 Task: Create a due date automation trigger when advanced on, on the monday after a card is due add fields without custom field "Resume" set to a date less than 1 days ago at 11:00 AM.
Action: Mouse moved to (1089, 313)
Screenshot: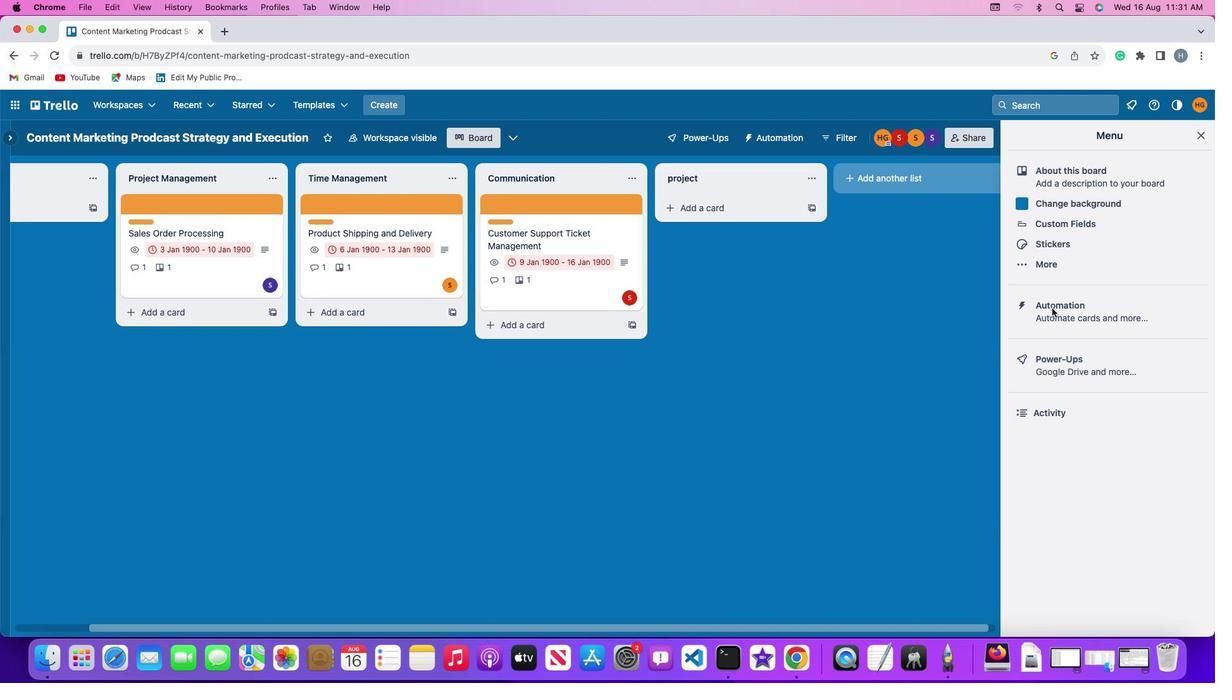 
Action: Mouse pressed left at (1089, 313)
Screenshot: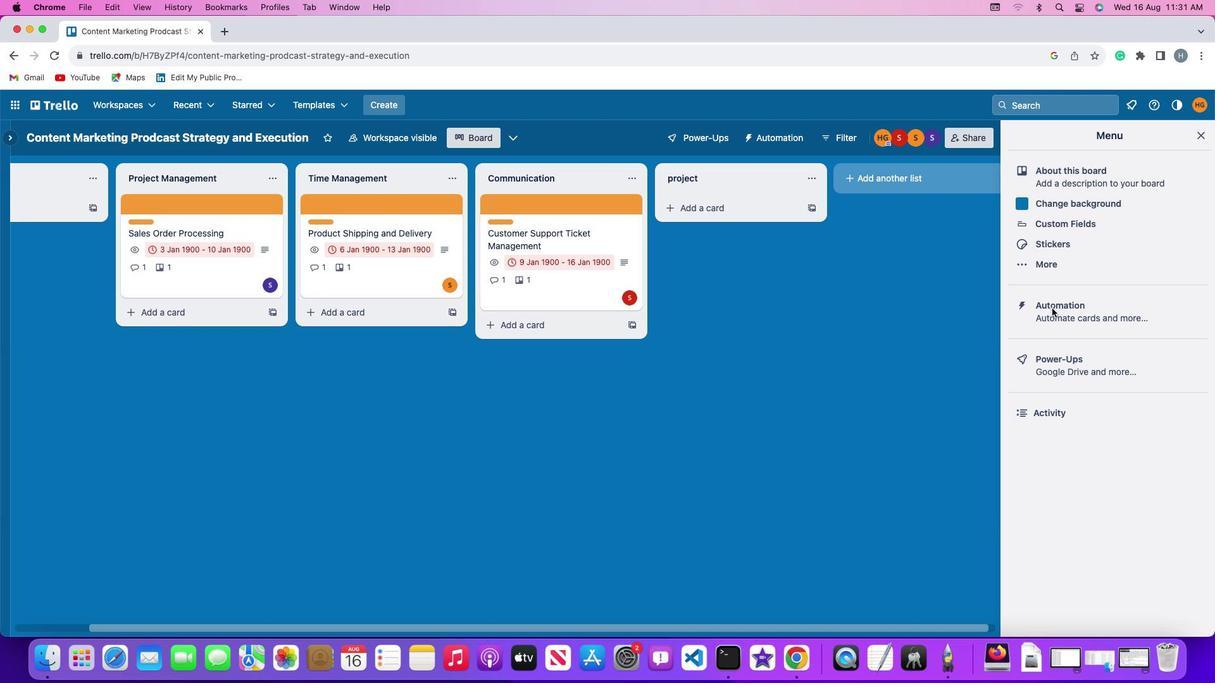 
Action: Mouse pressed left at (1089, 313)
Screenshot: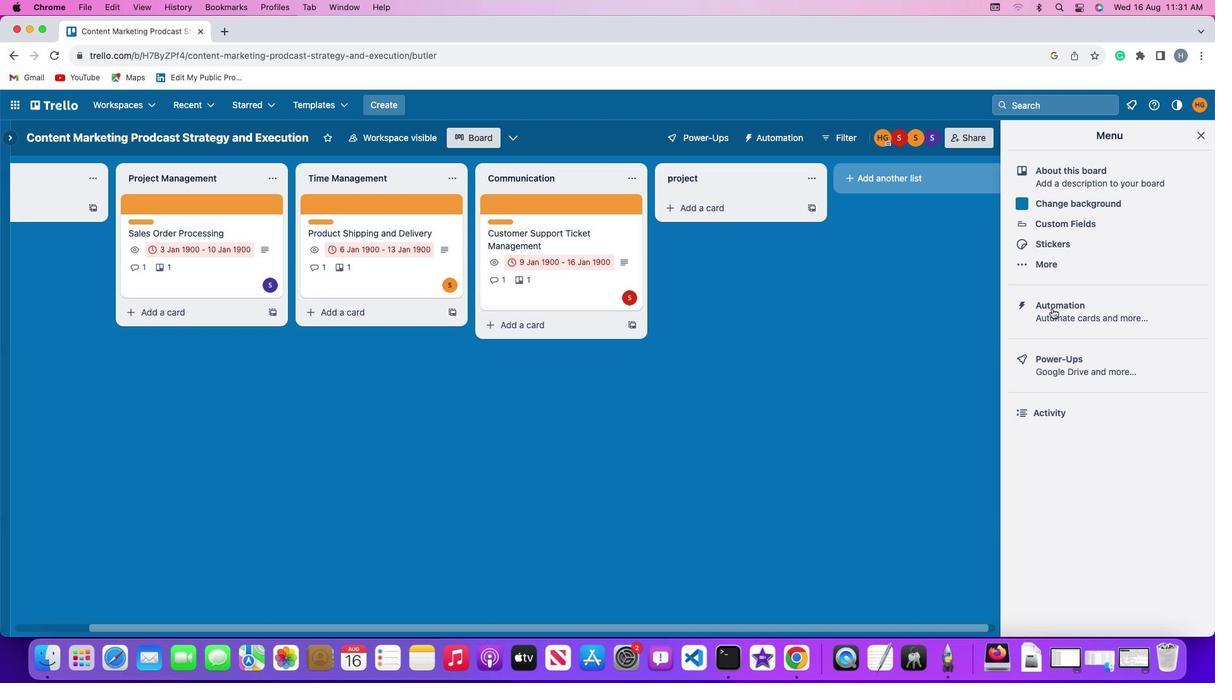 
Action: Mouse moved to (79, 307)
Screenshot: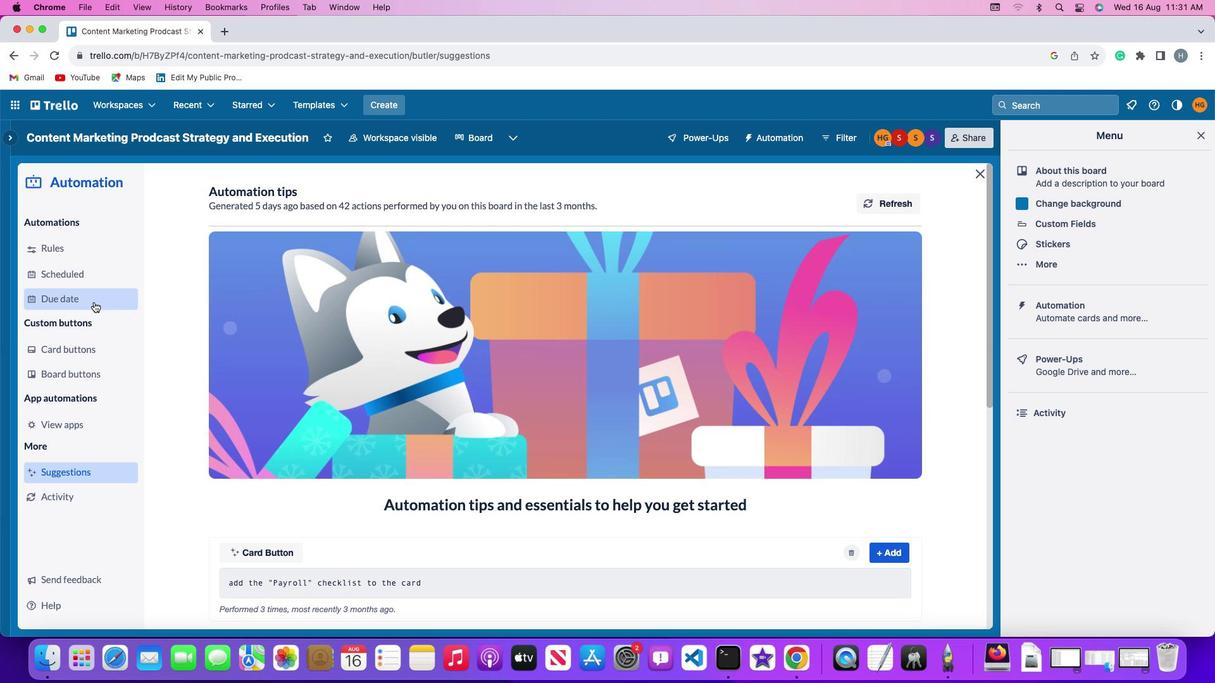 
Action: Mouse pressed left at (79, 307)
Screenshot: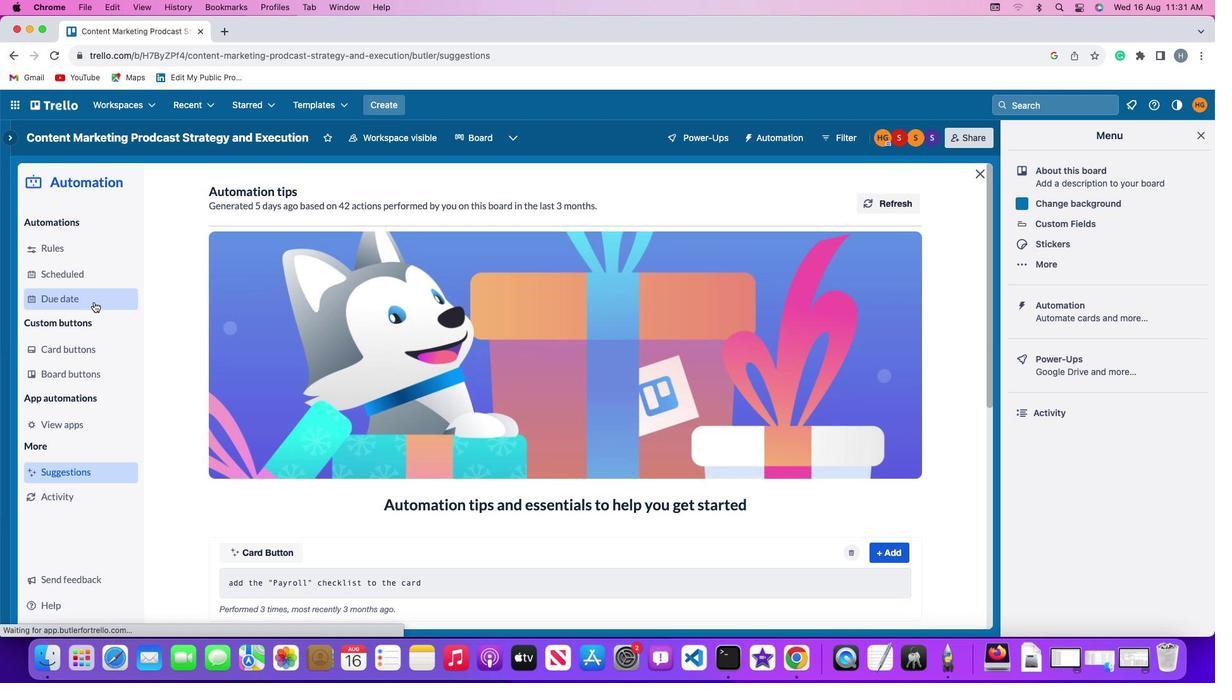 
Action: Mouse moved to (858, 210)
Screenshot: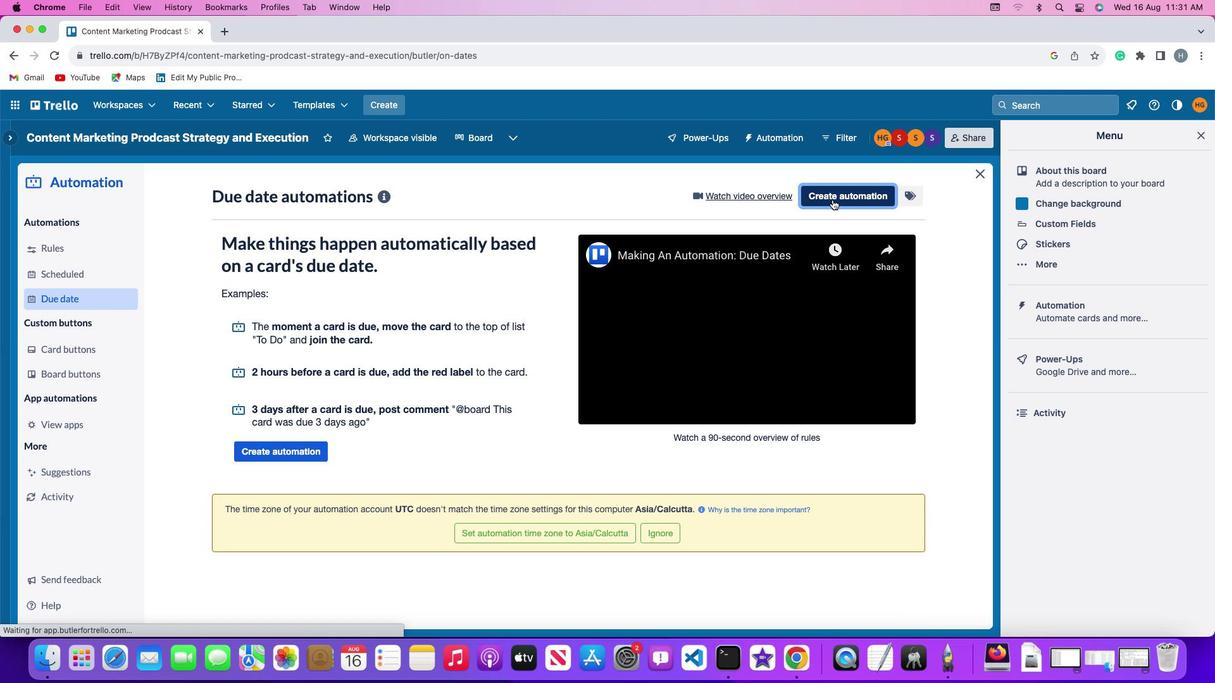 
Action: Mouse pressed left at (858, 210)
Screenshot: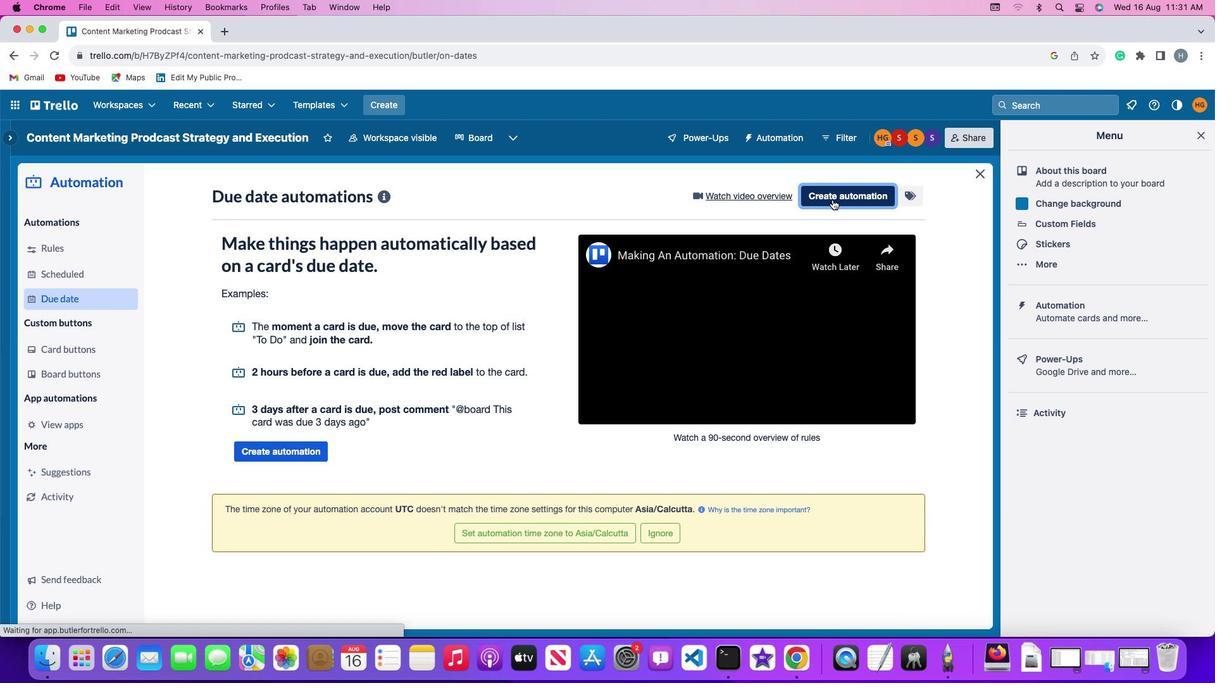 
Action: Mouse moved to (238, 317)
Screenshot: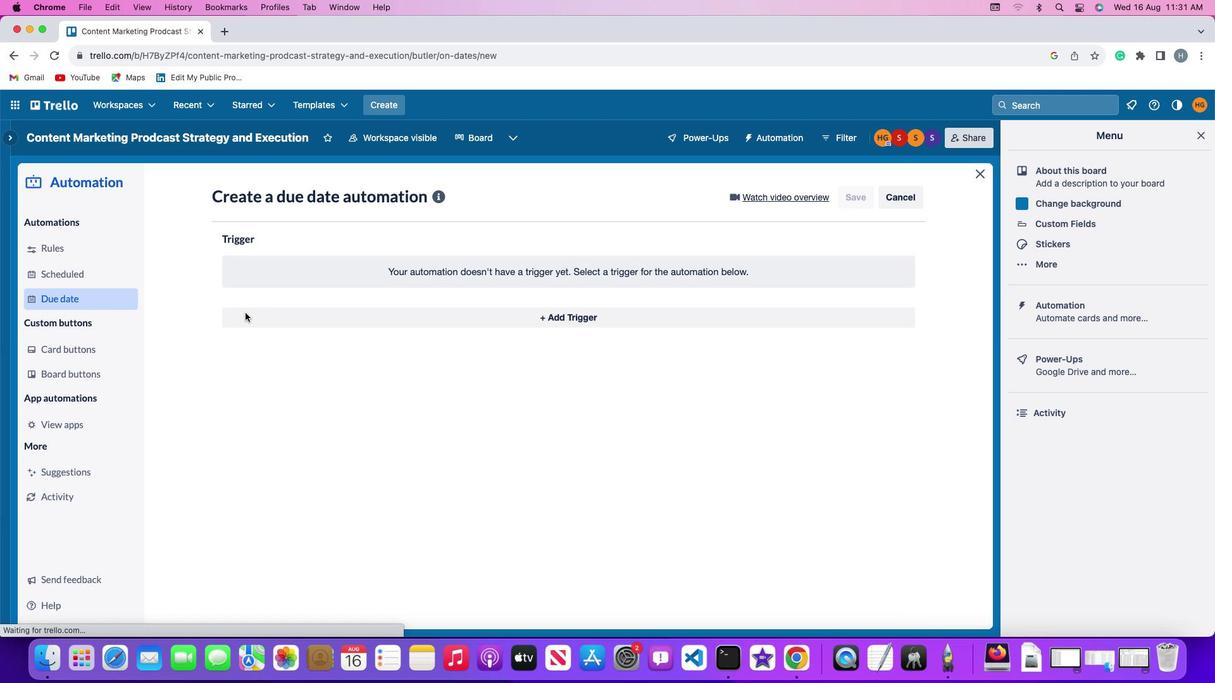 
Action: Mouse pressed left at (238, 317)
Screenshot: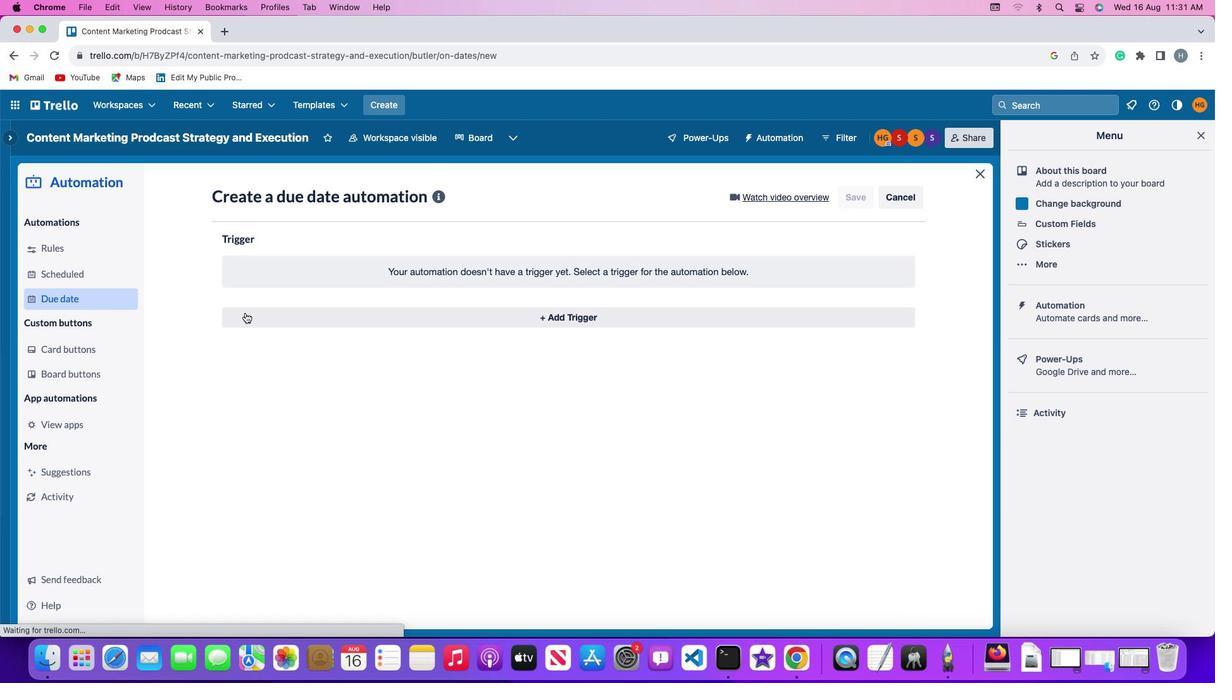 
Action: Mouse moved to (265, 542)
Screenshot: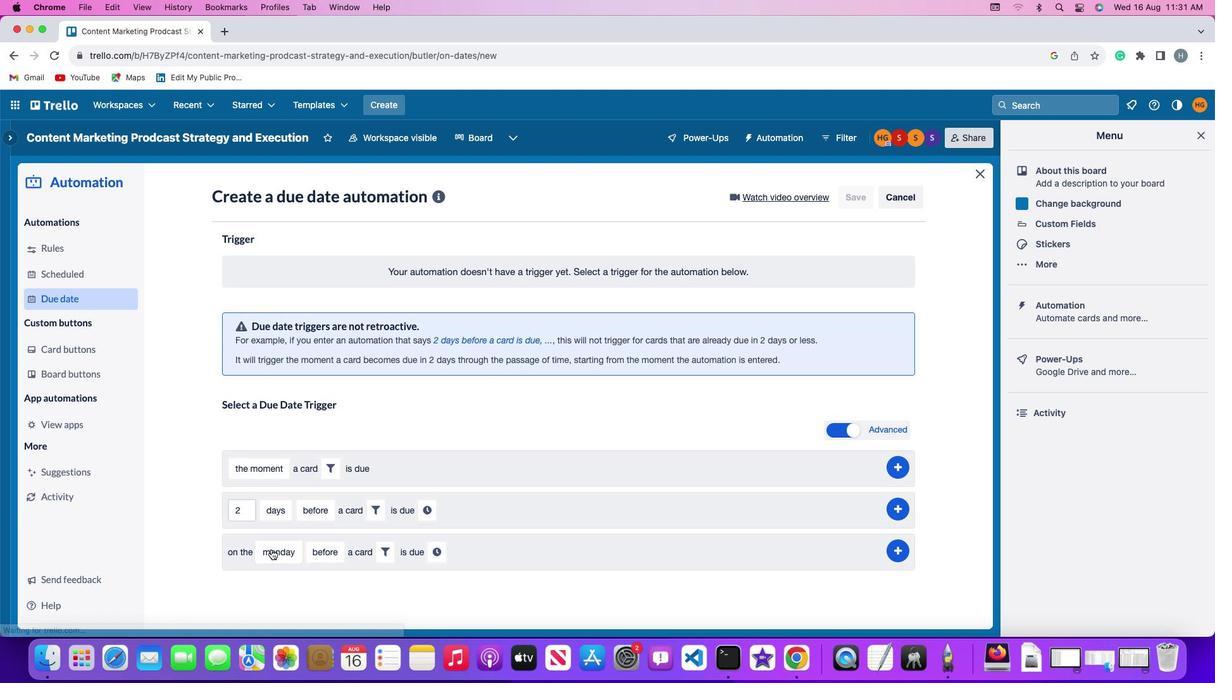 
Action: Mouse pressed left at (265, 542)
Screenshot: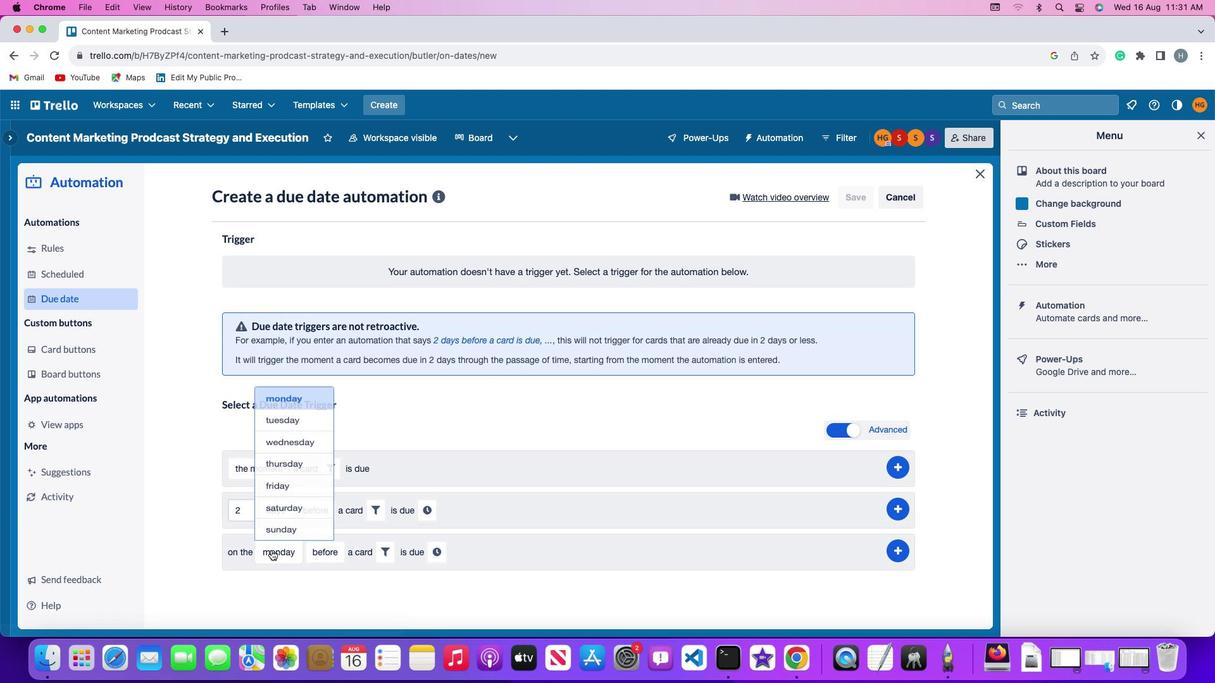
Action: Mouse moved to (287, 379)
Screenshot: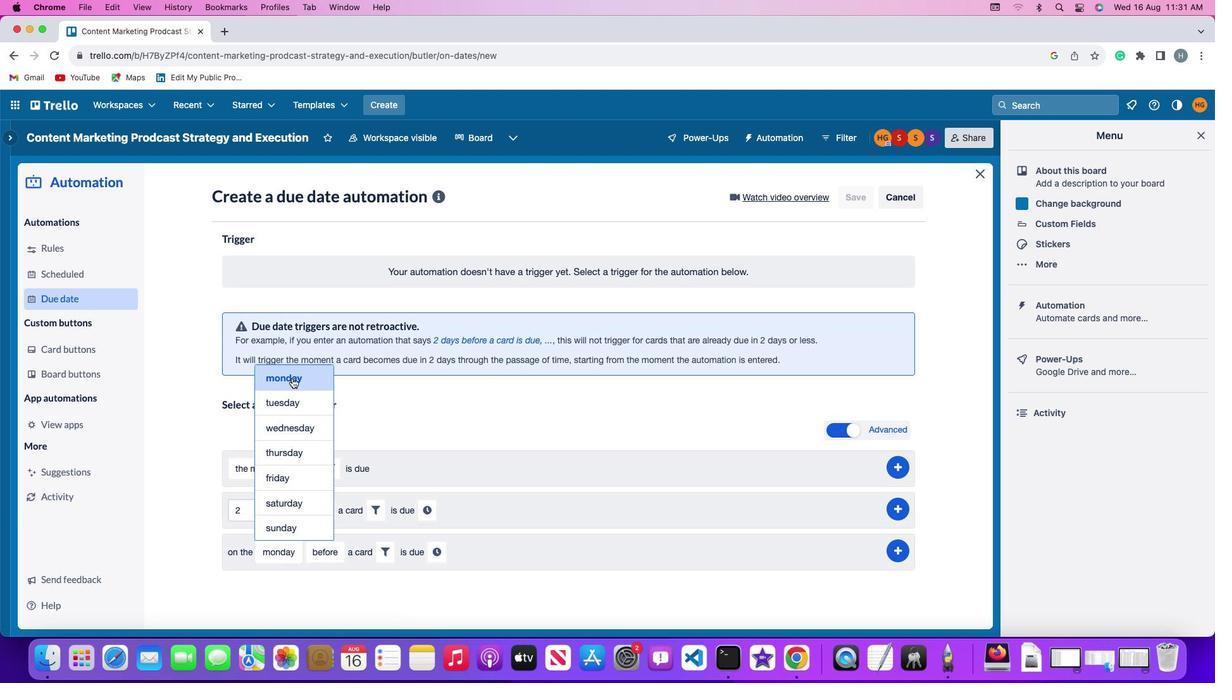 
Action: Mouse pressed left at (287, 379)
Screenshot: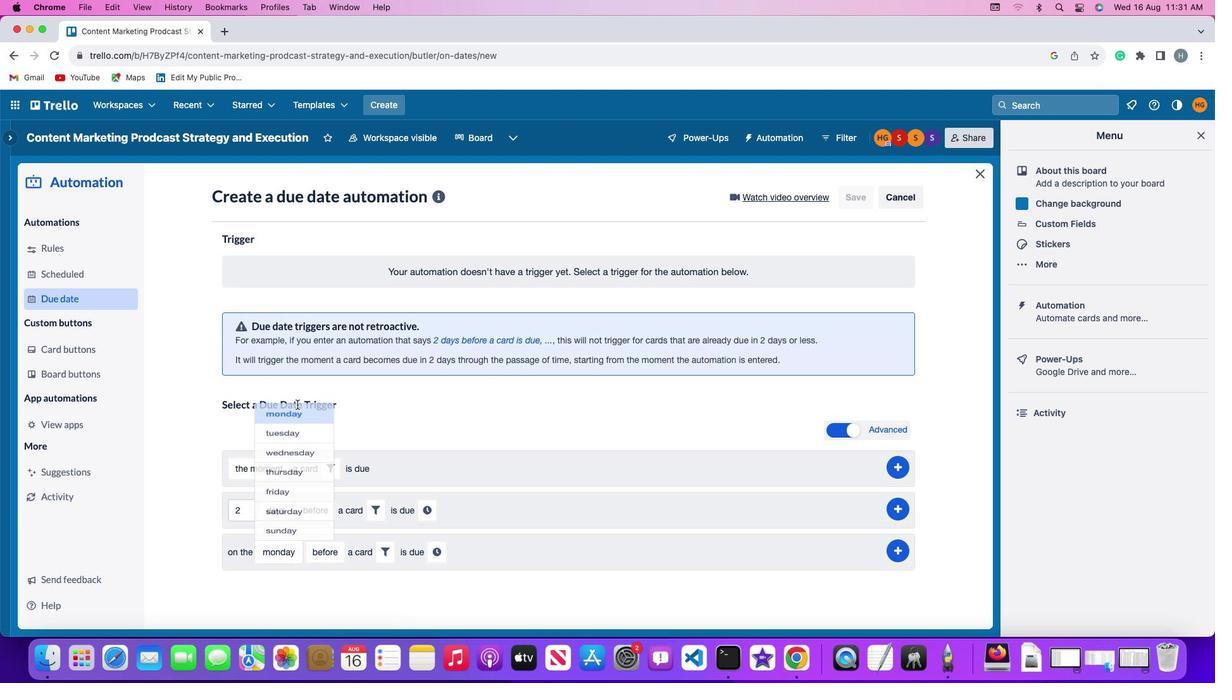 
Action: Mouse moved to (312, 551)
Screenshot: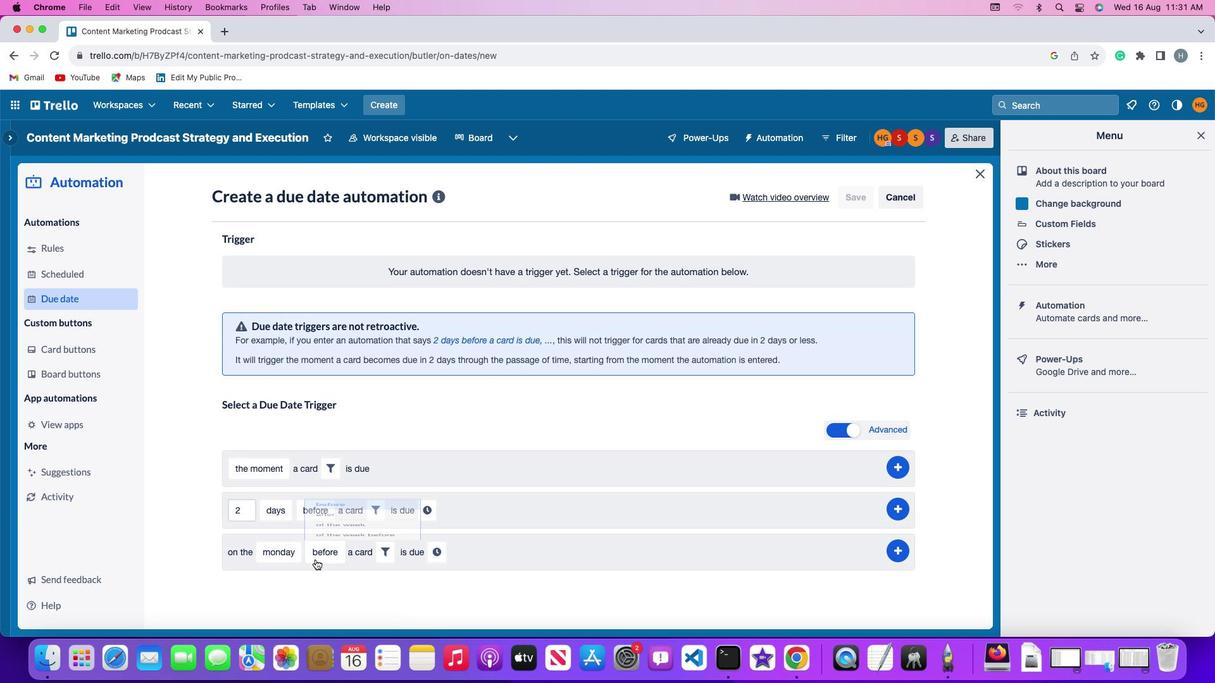 
Action: Mouse pressed left at (312, 551)
Screenshot: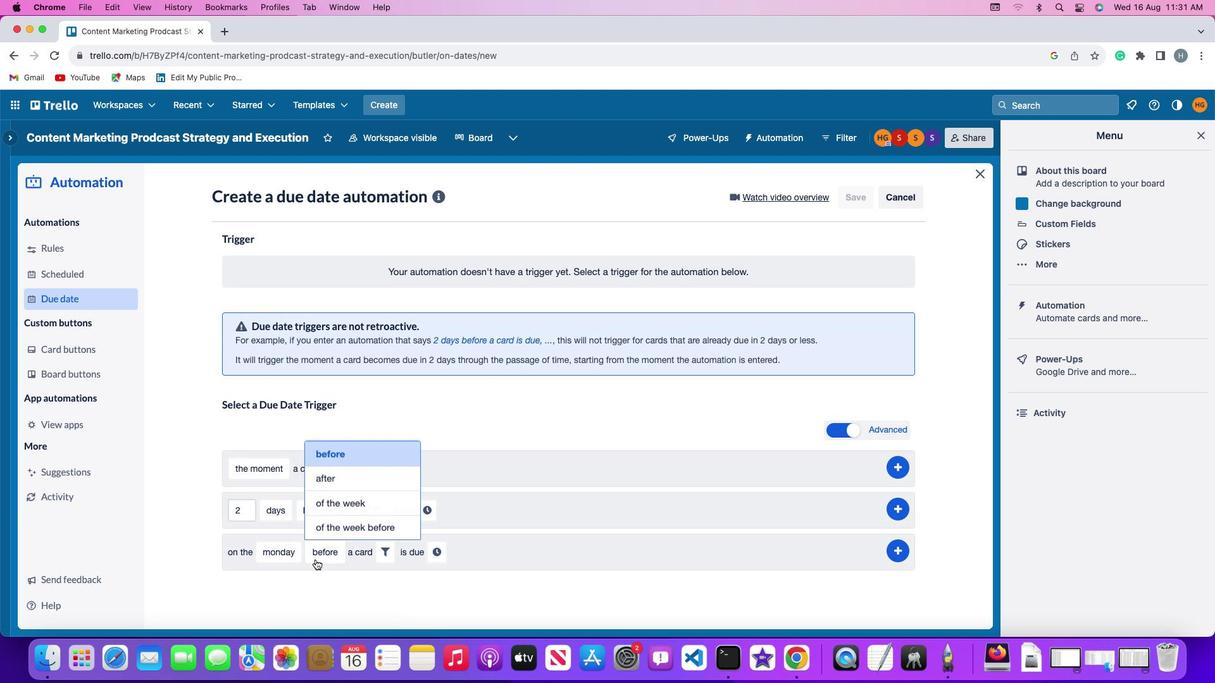 
Action: Mouse moved to (352, 475)
Screenshot: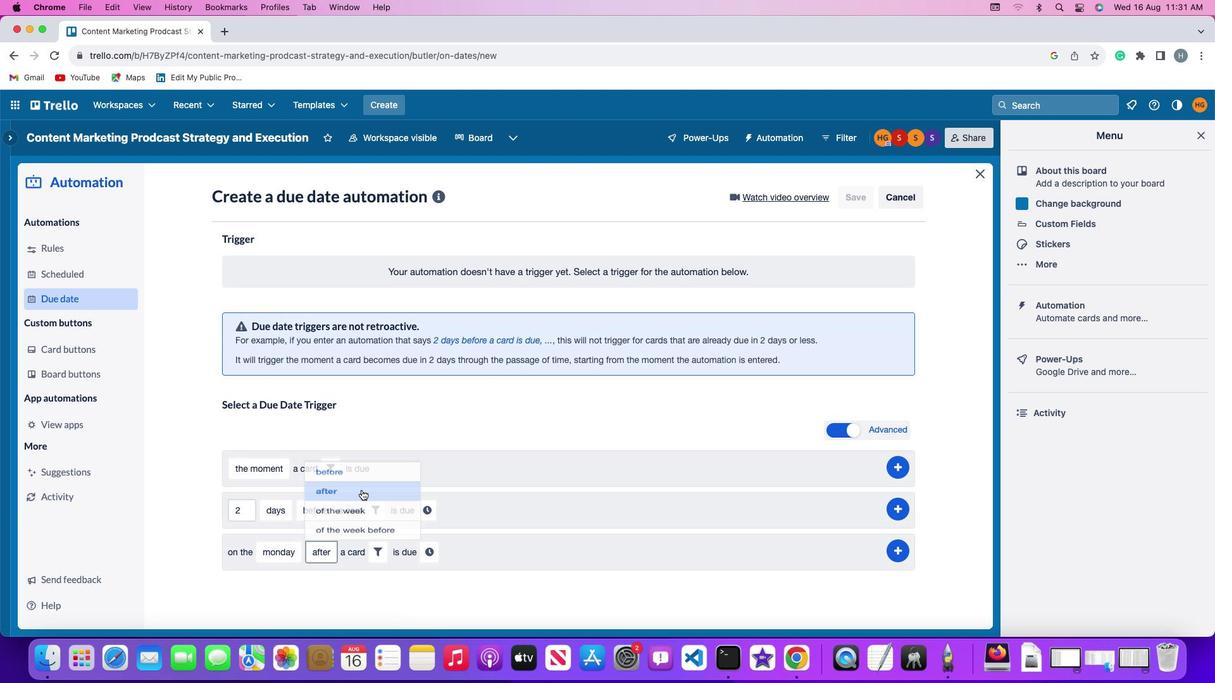 
Action: Mouse pressed left at (352, 475)
Screenshot: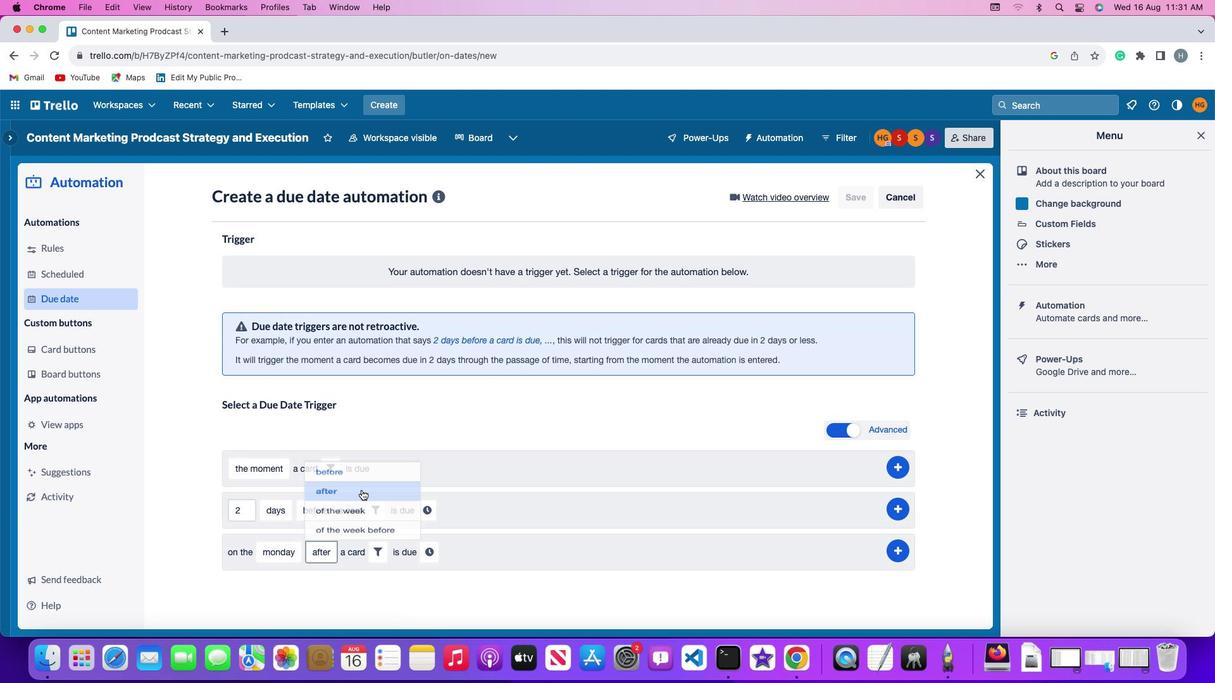 
Action: Mouse moved to (383, 539)
Screenshot: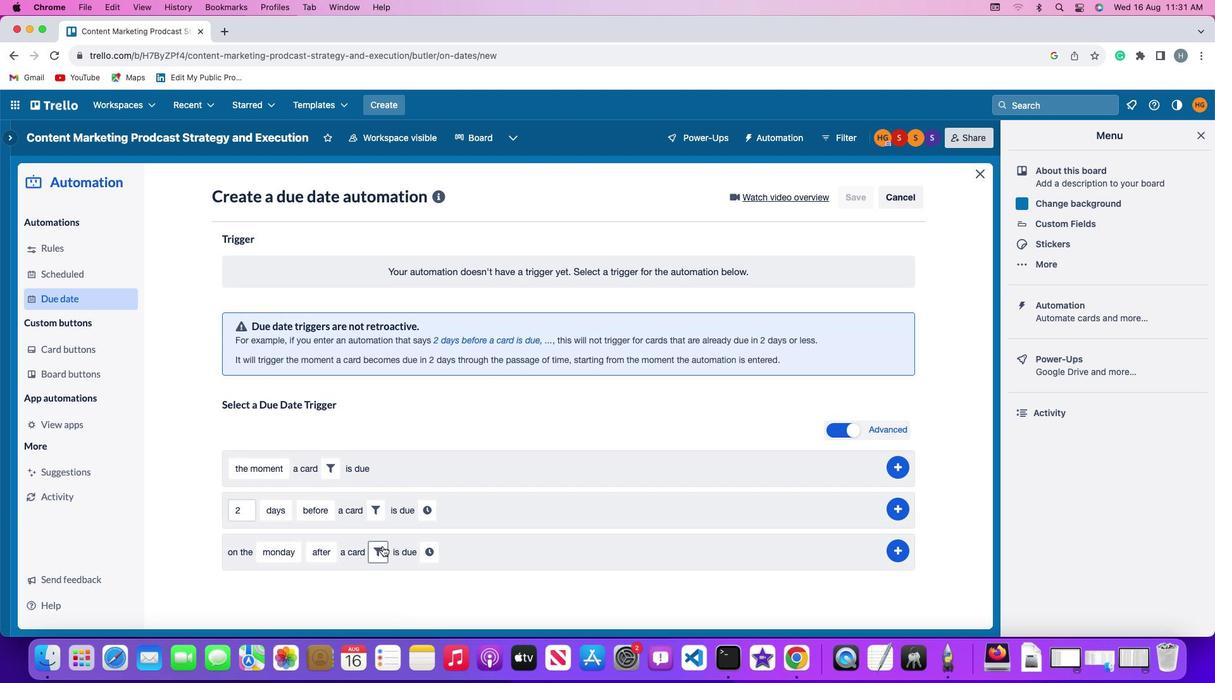 
Action: Mouse pressed left at (383, 539)
Screenshot: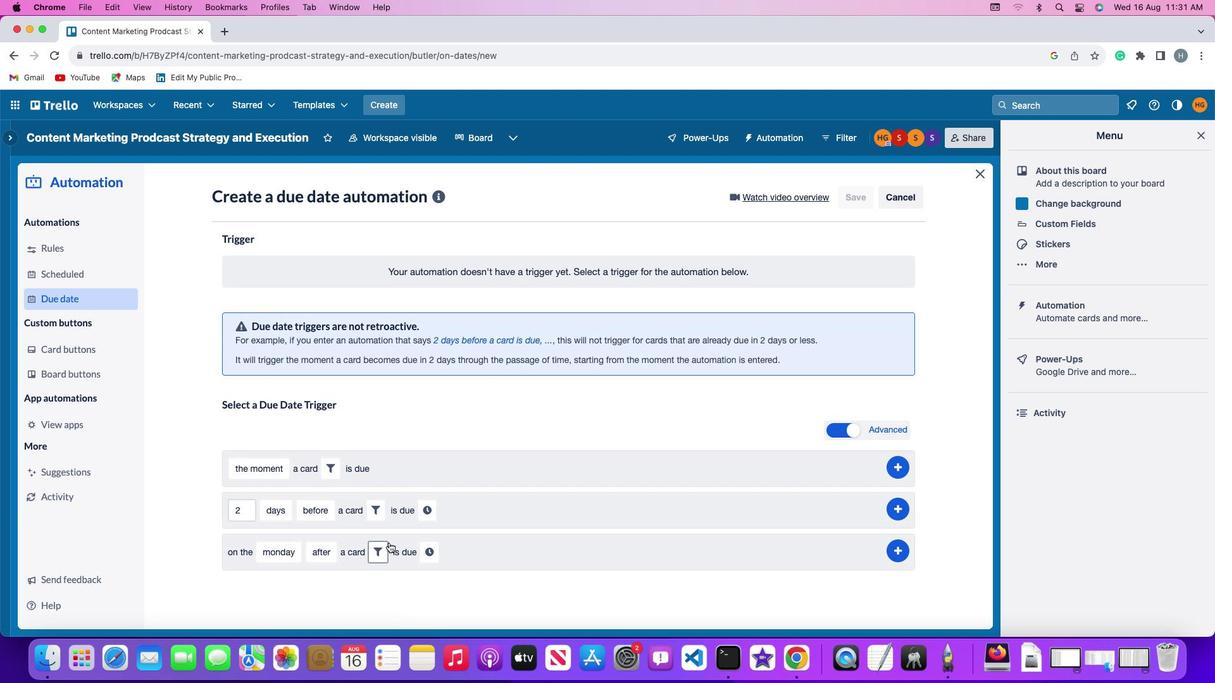 
Action: Mouse moved to (590, 583)
Screenshot: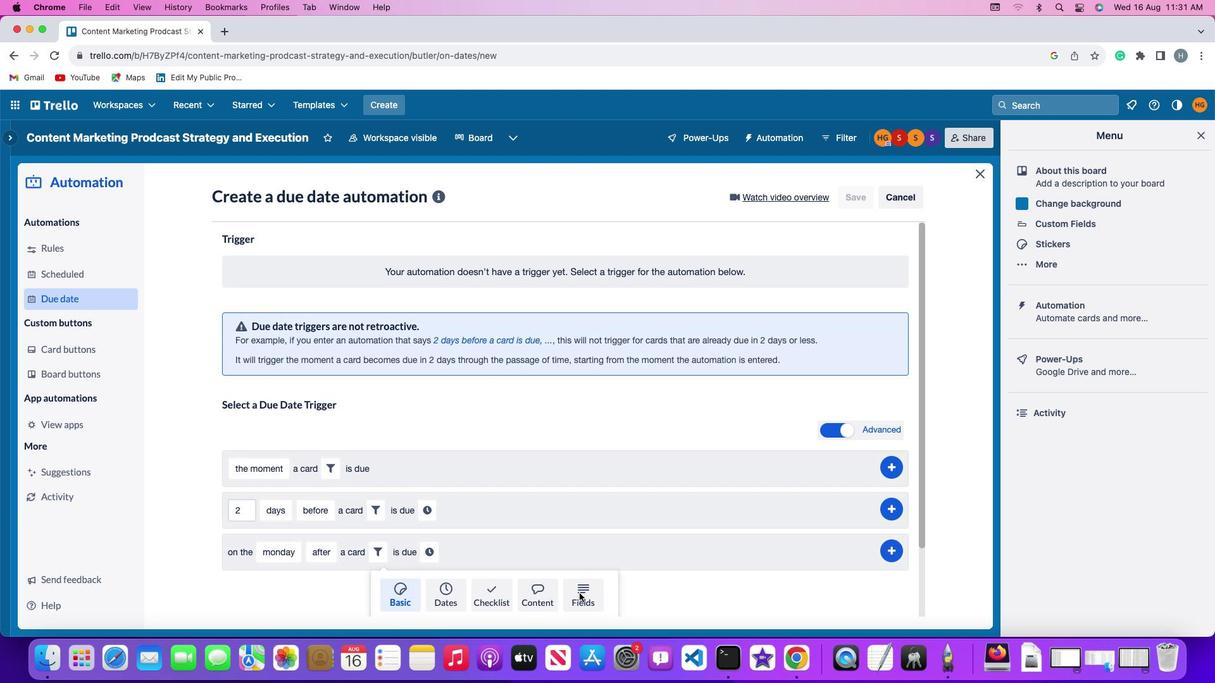 
Action: Mouse pressed left at (590, 583)
Screenshot: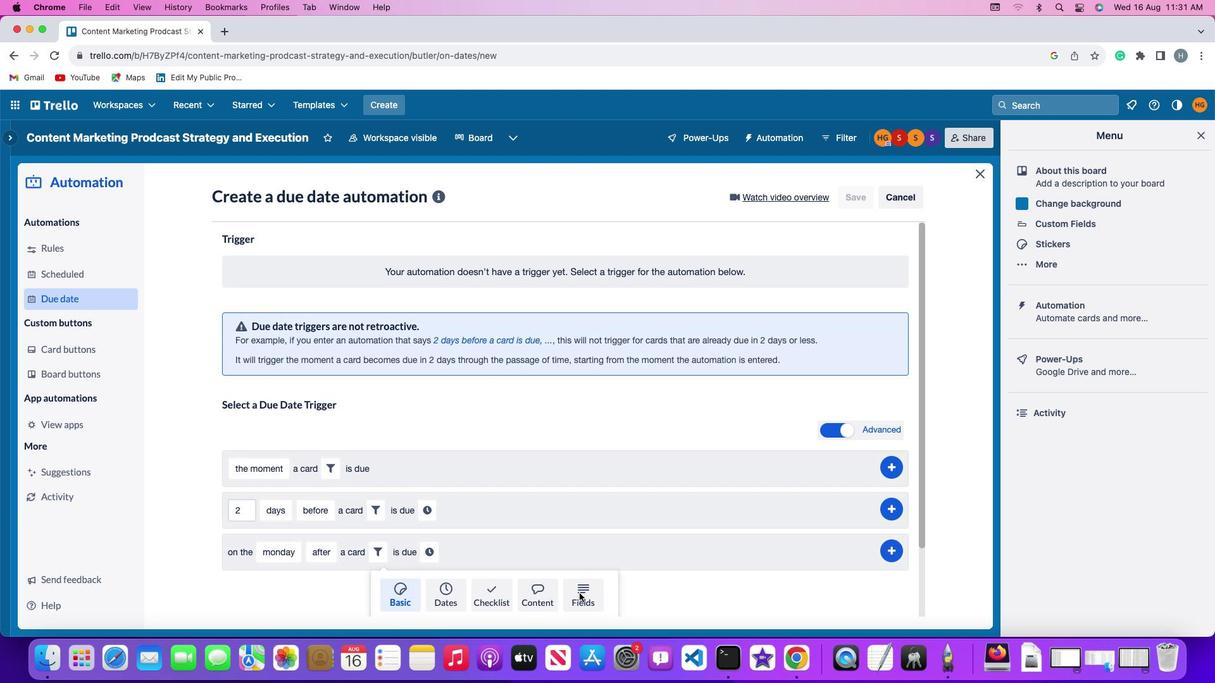 
Action: Mouse moved to (359, 580)
Screenshot: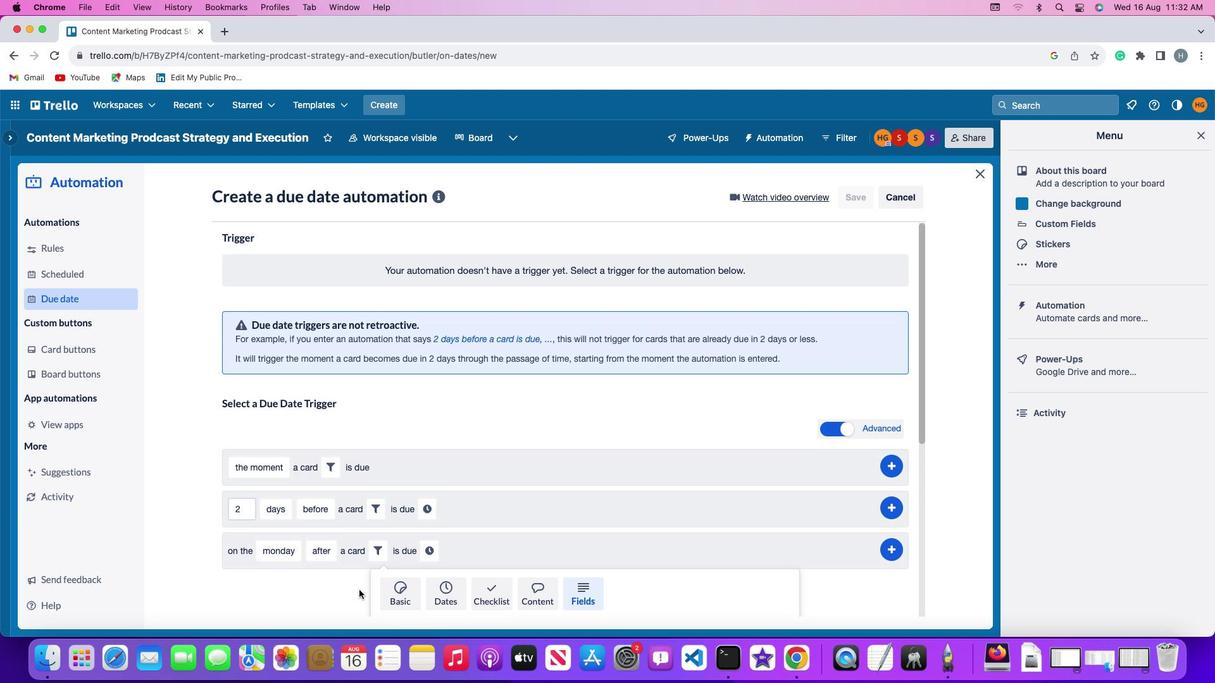 
Action: Mouse scrolled (359, 580) with delta (-19, 19)
Screenshot: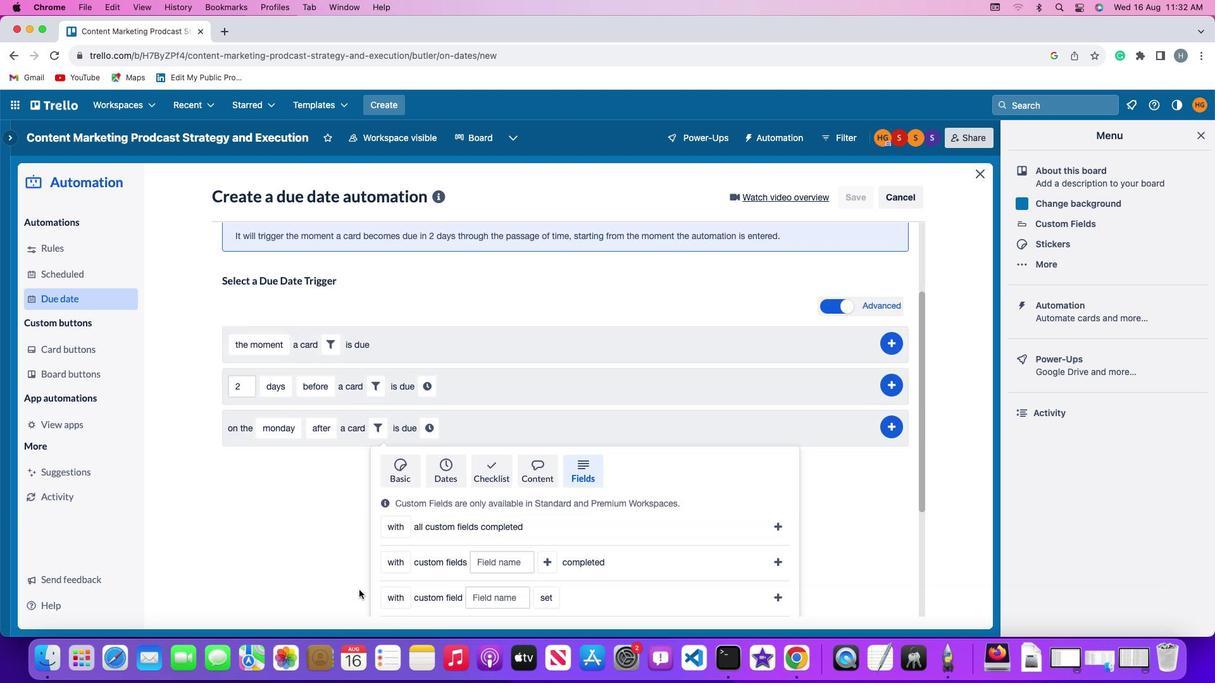 
Action: Mouse scrolled (359, 580) with delta (-19, 19)
Screenshot: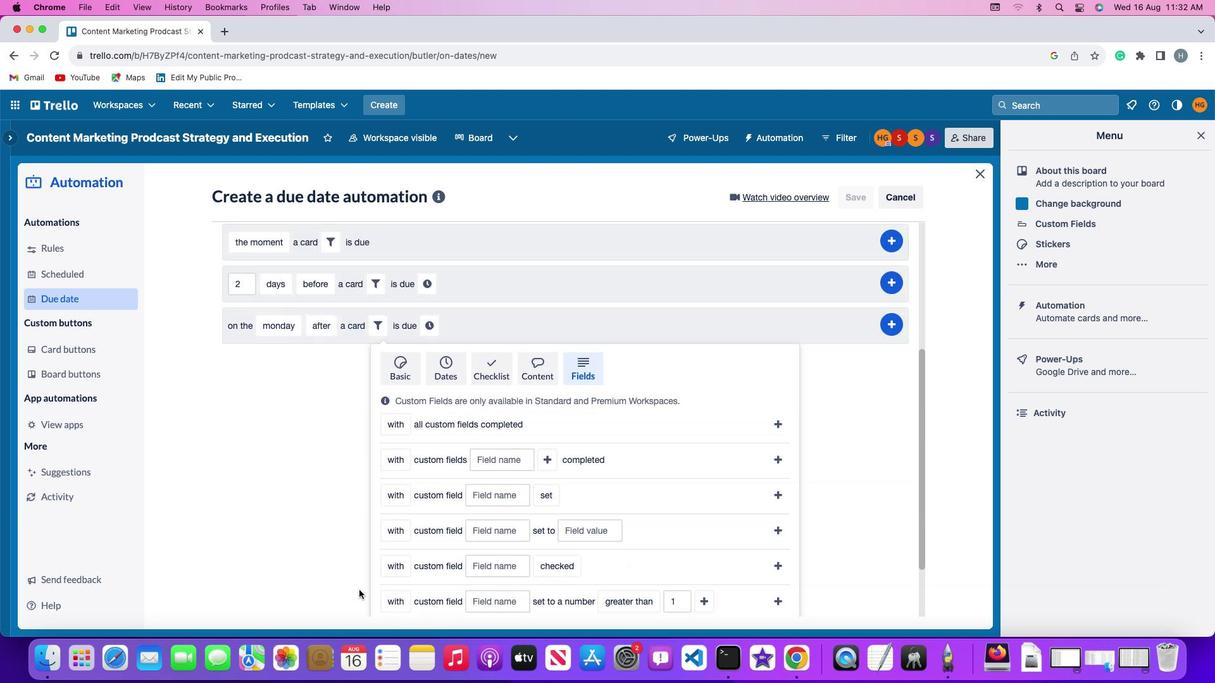 
Action: Mouse scrolled (359, 580) with delta (-19, 18)
Screenshot: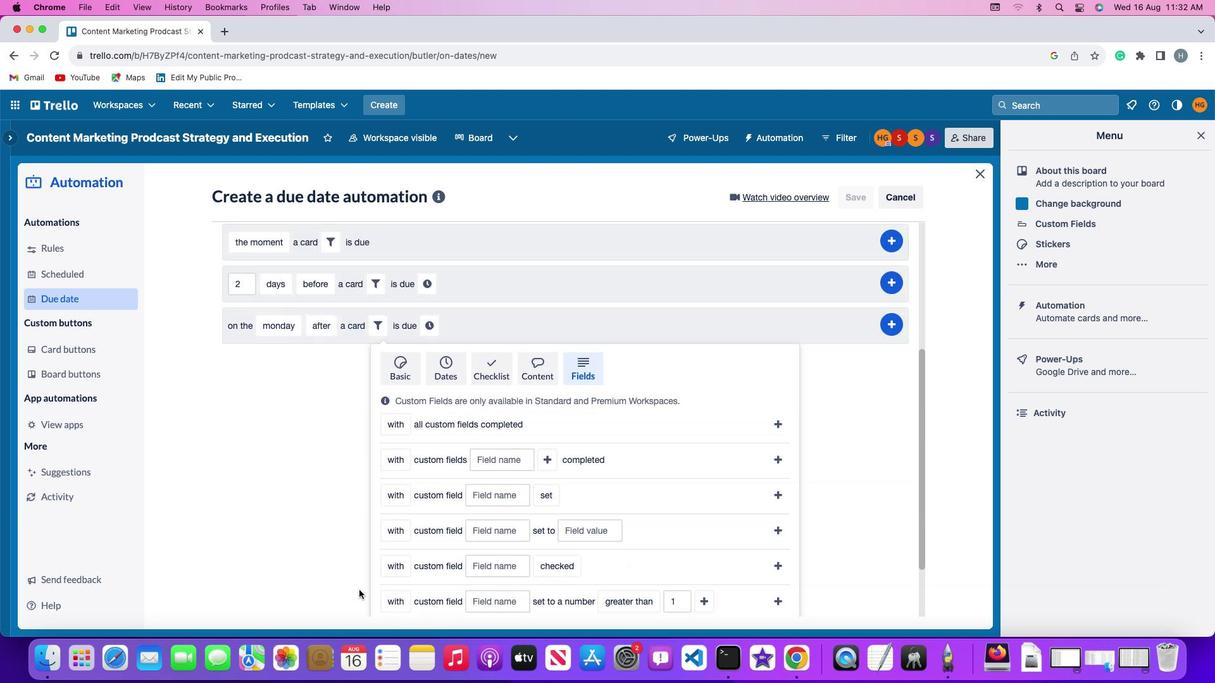 
Action: Mouse scrolled (359, 580) with delta (-19, 17)
Screenshot: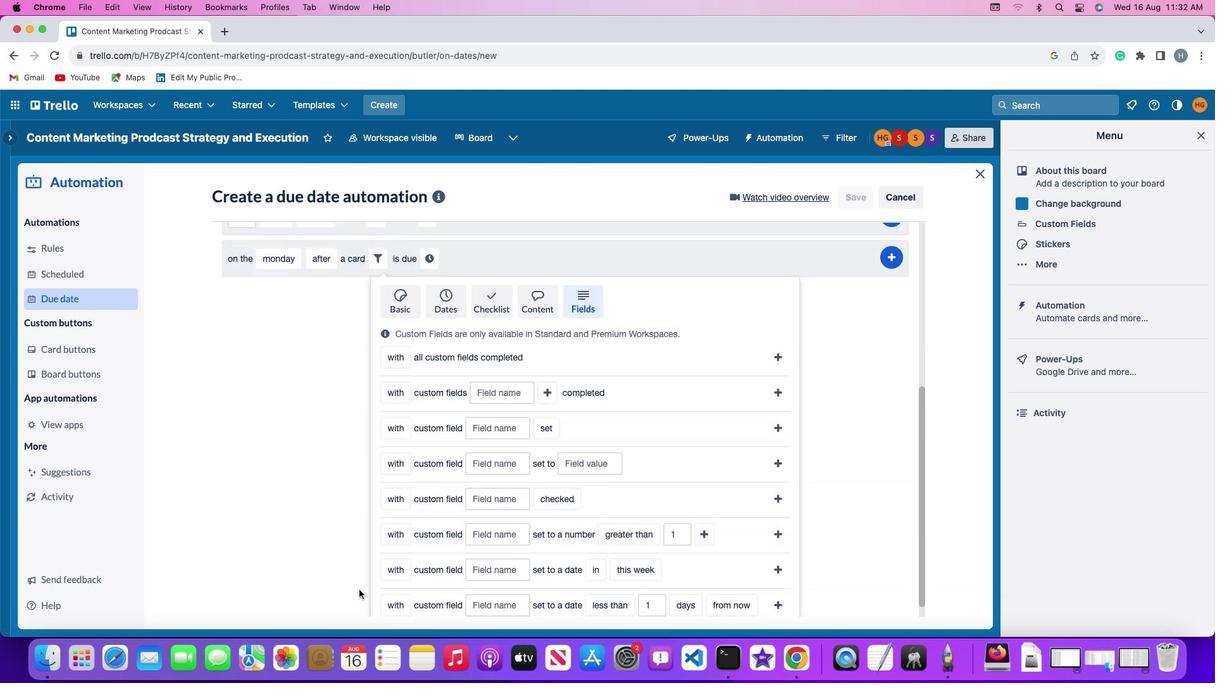 
Action: Mouse scrolled (359, 580) with delta (-19, 17)
Screenshot: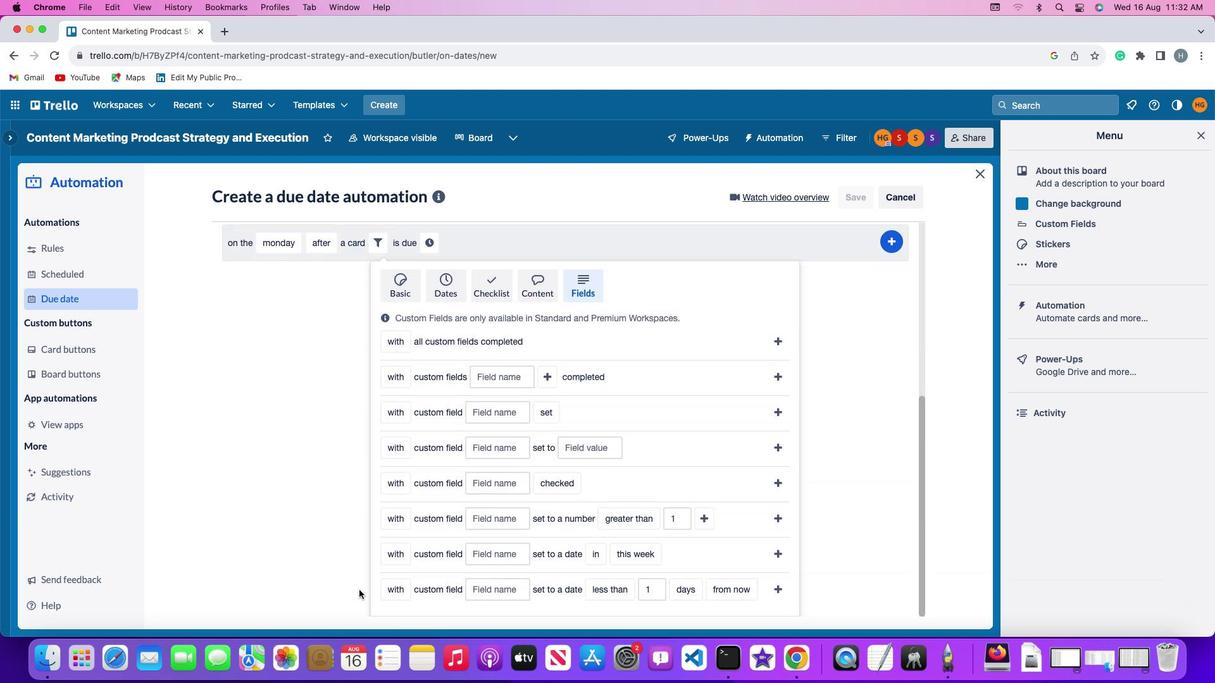 
Action: Mouse scrolled (359, 580) with delta (-19, 19)
Screenshot: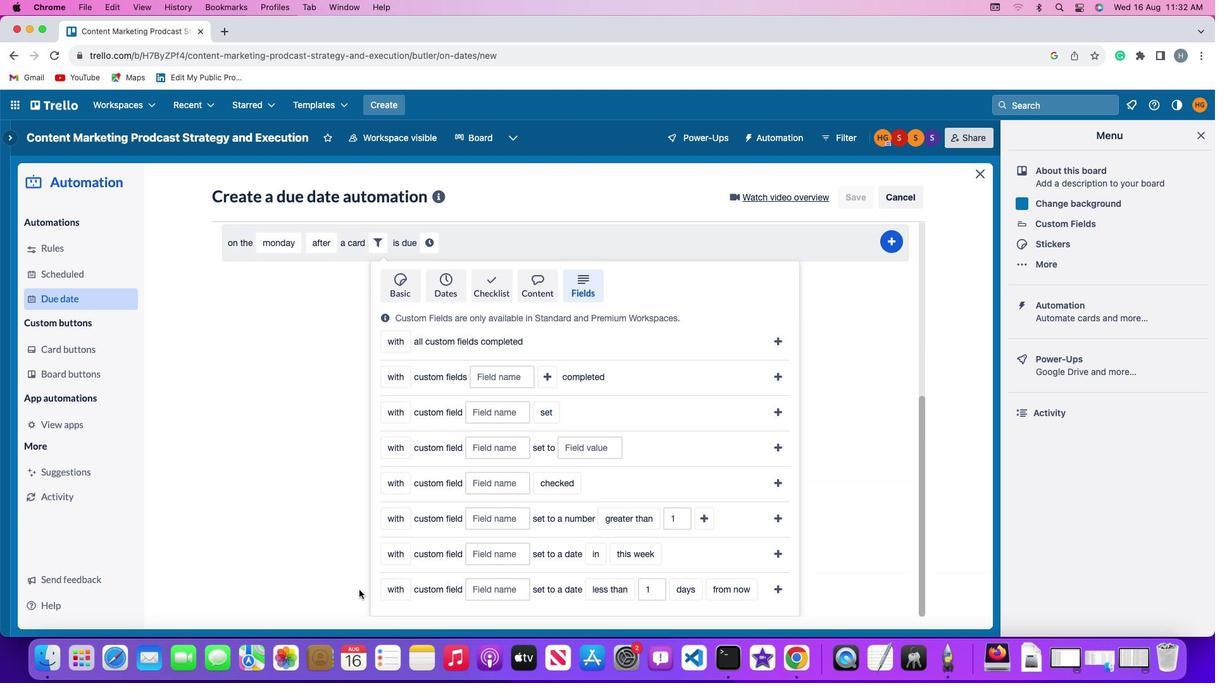
Action: Mouse scrolled (359, 580) with delta (-19, 19)
Screenshot: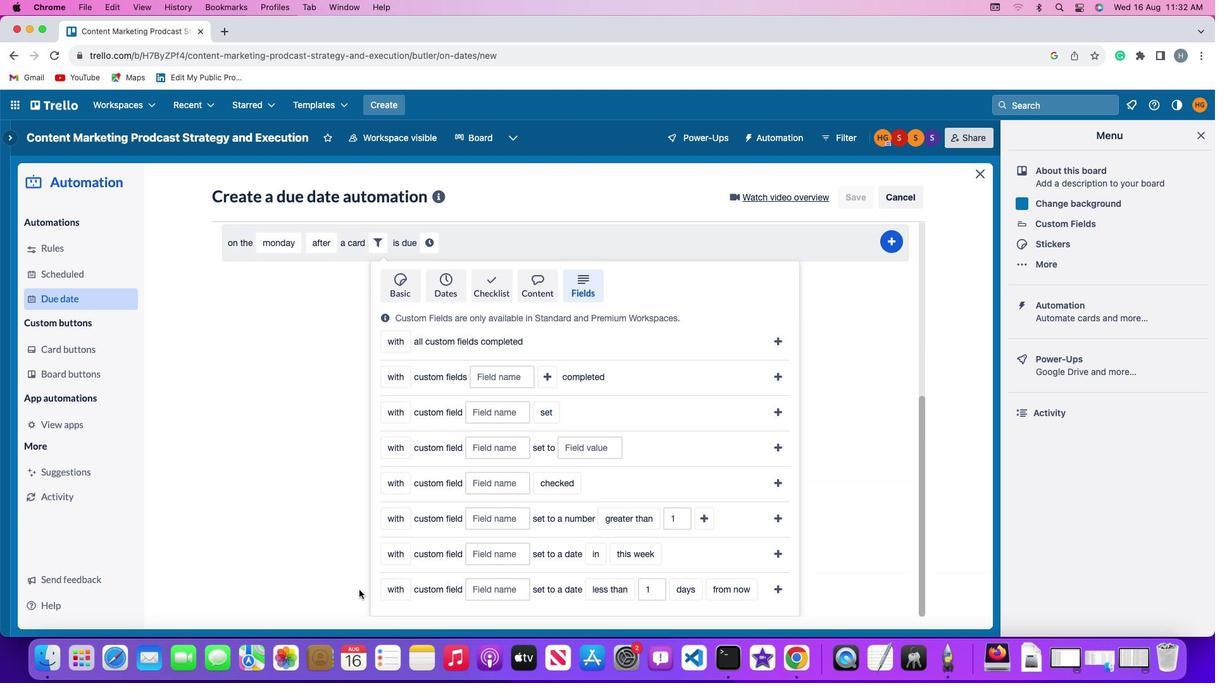 
Action: Mouse scrolled (359, 580) with delta (-19, 18)
Screenshot: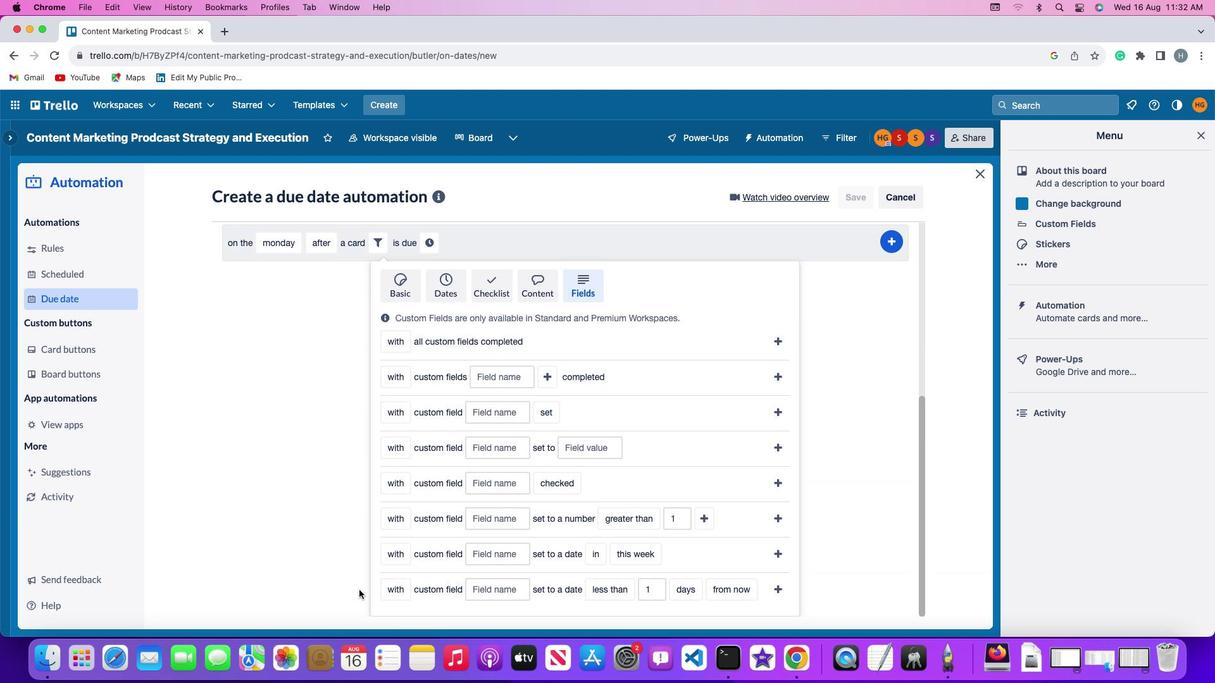 
Action: Mouse scrolled (359, 580) with delta (-19, 17)
Screenshot: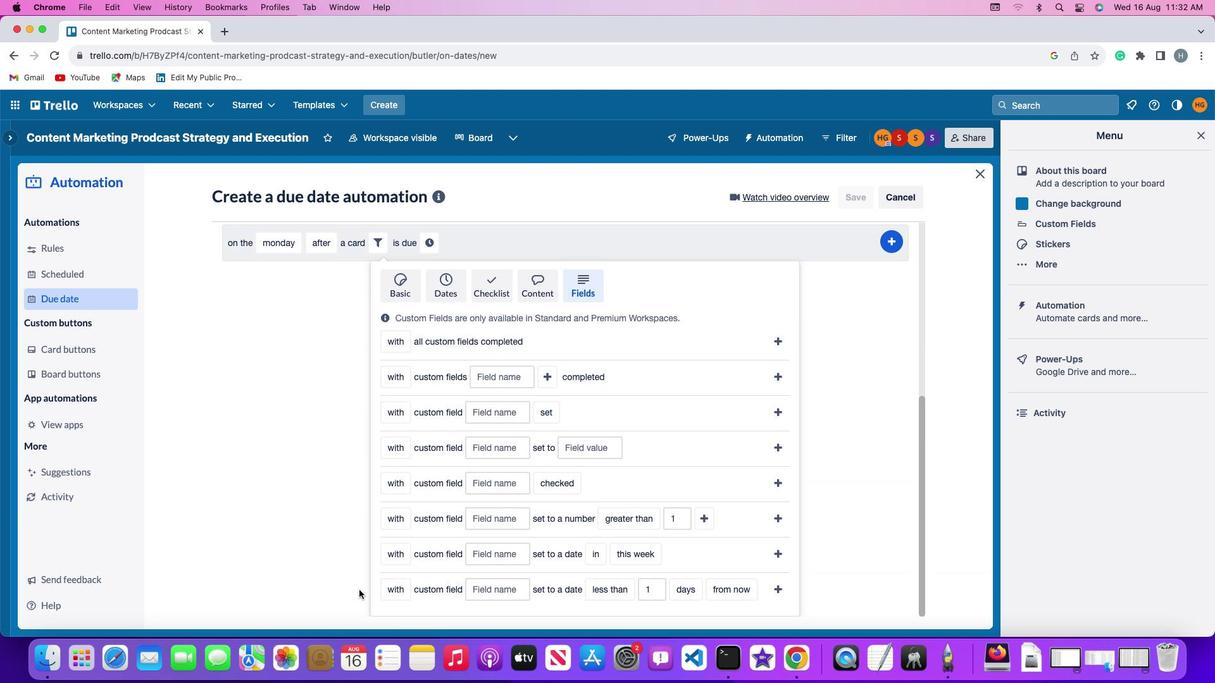 
Action: Mouse scrolled (359, 580) with delta (-19, 17)
Screenshot: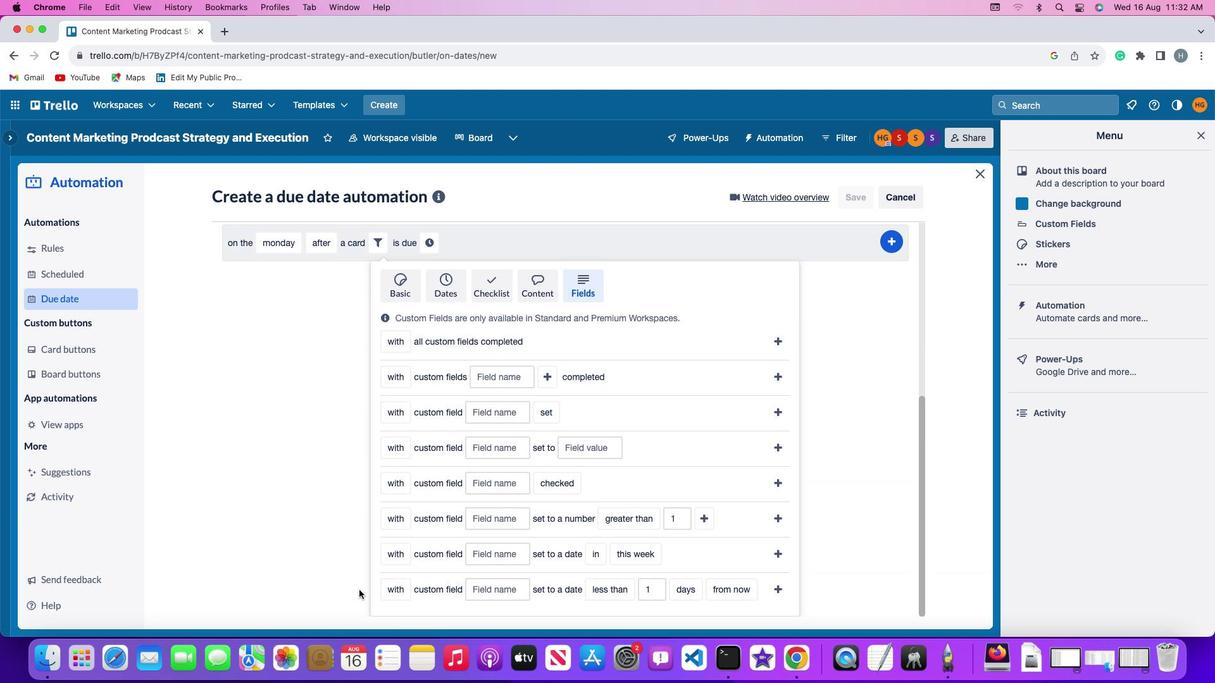 
Action: Mouse scrolled (359, 580) with delta (-19, 17)
Screenshot: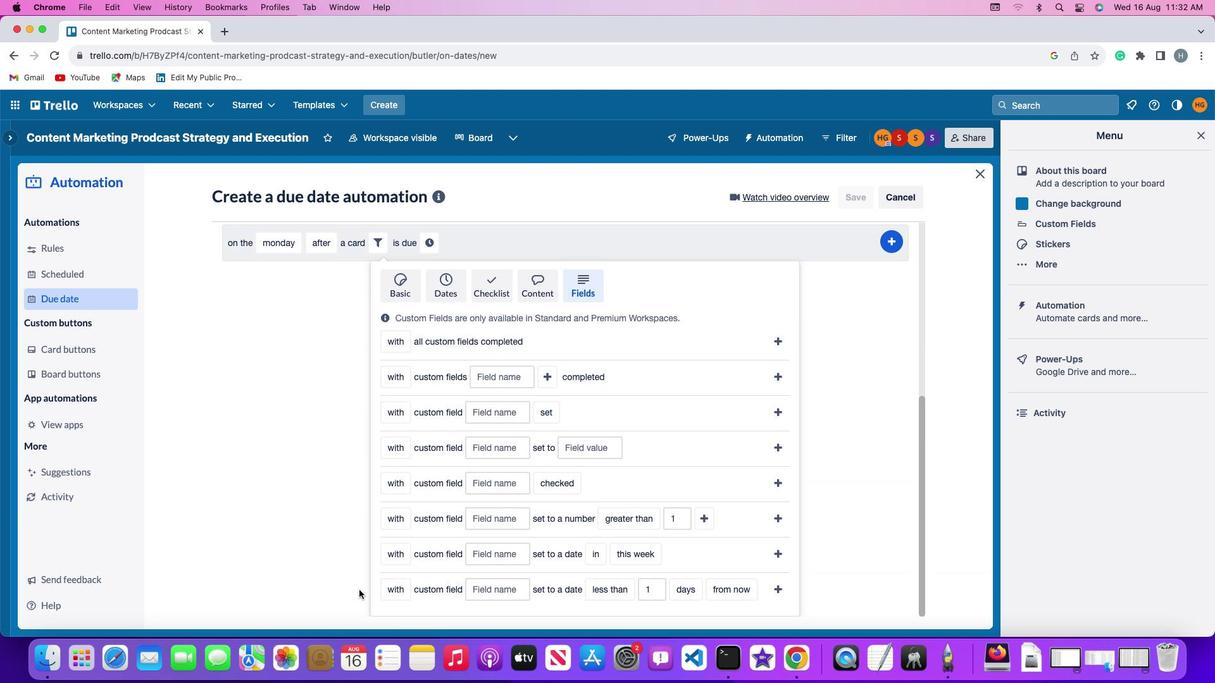 
Action: Mouse scrolled (359, 580) with delta (-19, 19)
Screenshot: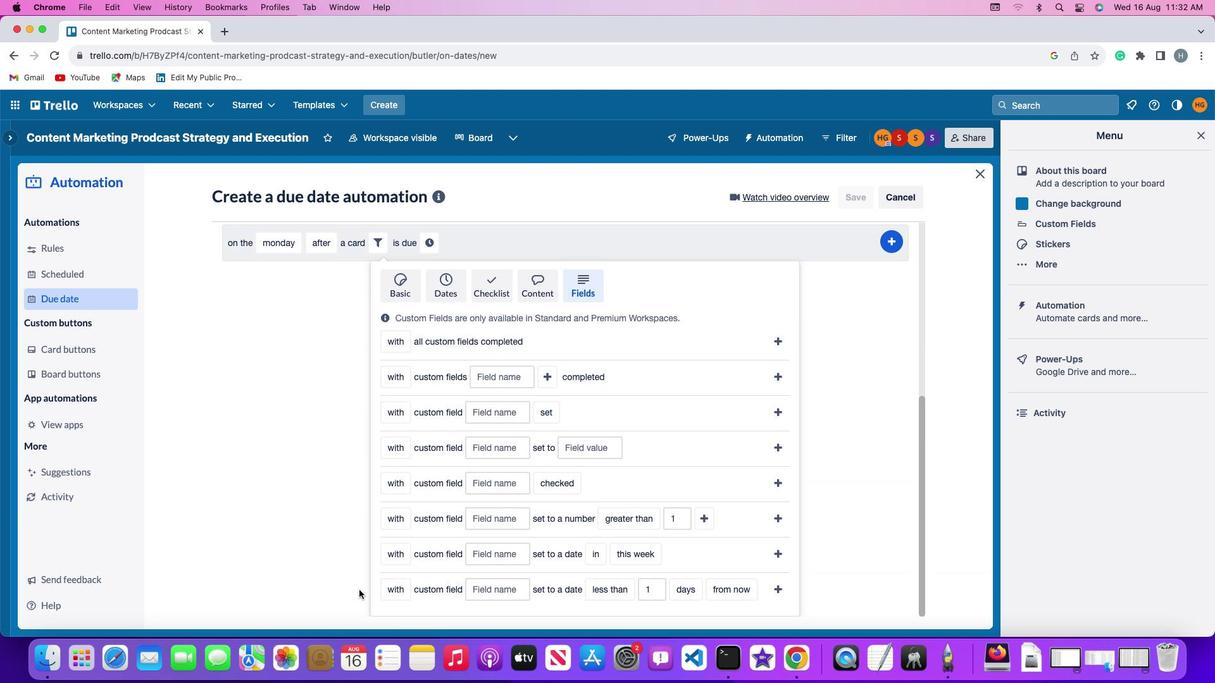 
Action: Mouse scrolled (359, 580) with delta (-19, 19)
Screenshot: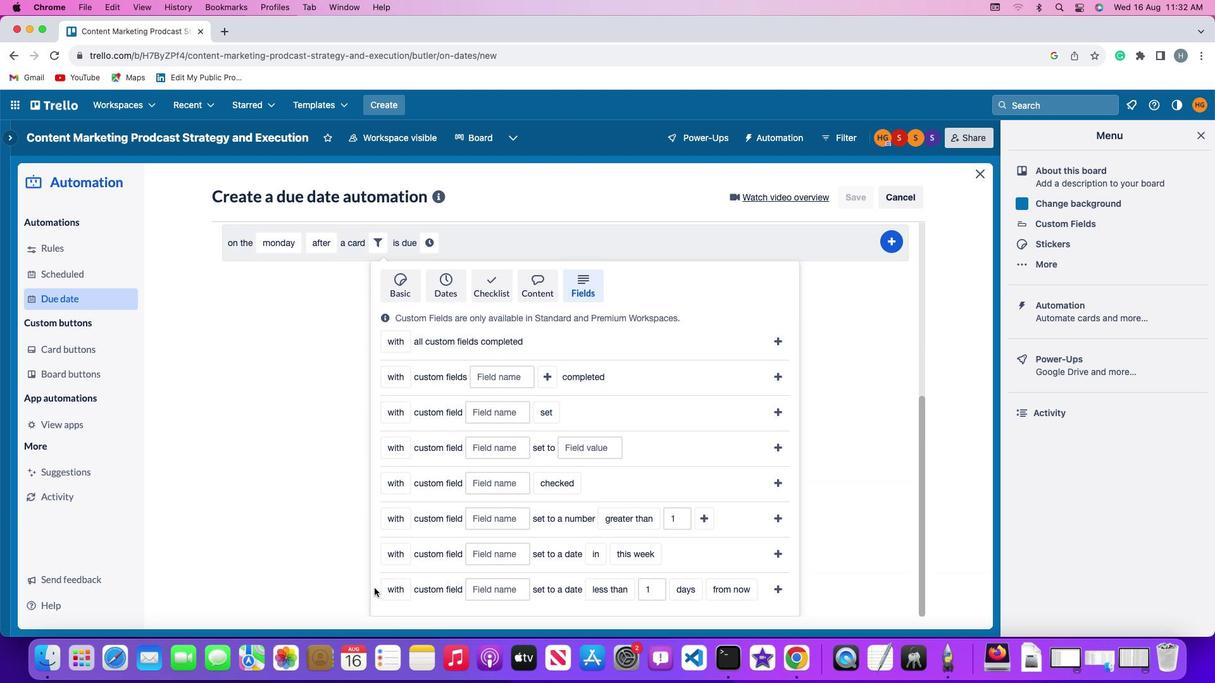 
Action: Mouse moved to (390, 574)
Screenshot: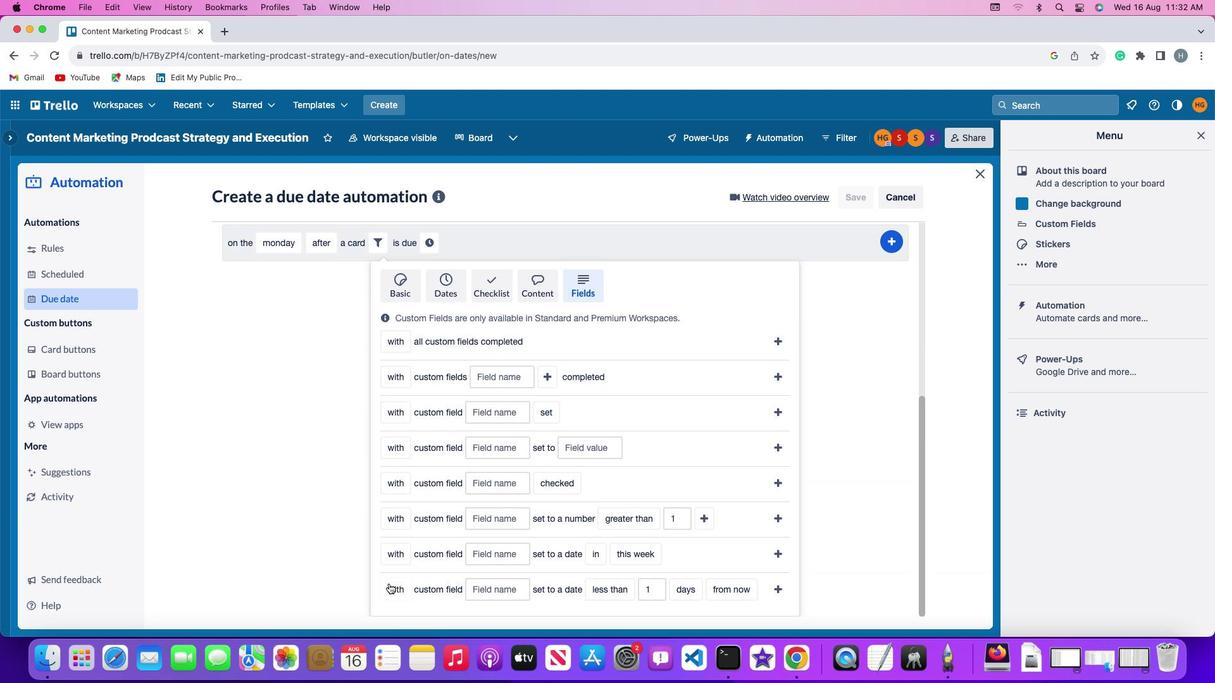 
Action: Mouse pressed left at (390, 574)
Screenshot: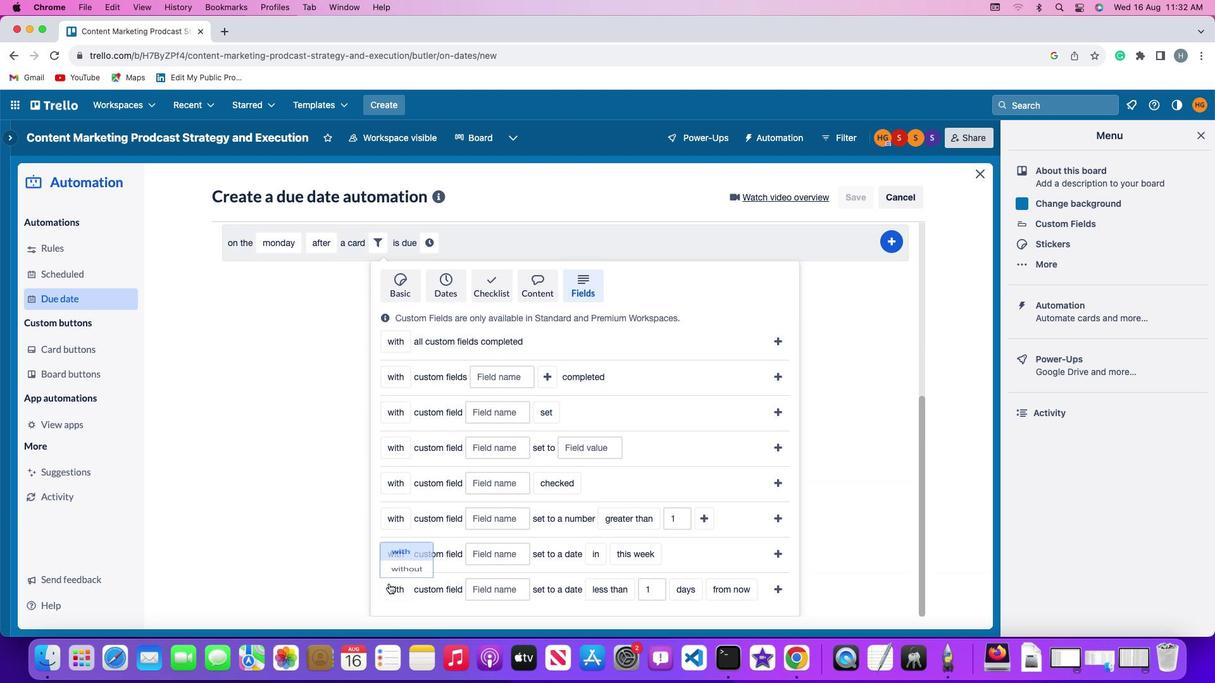 
Action: Mouse moved to (397, 554)
Screenshot: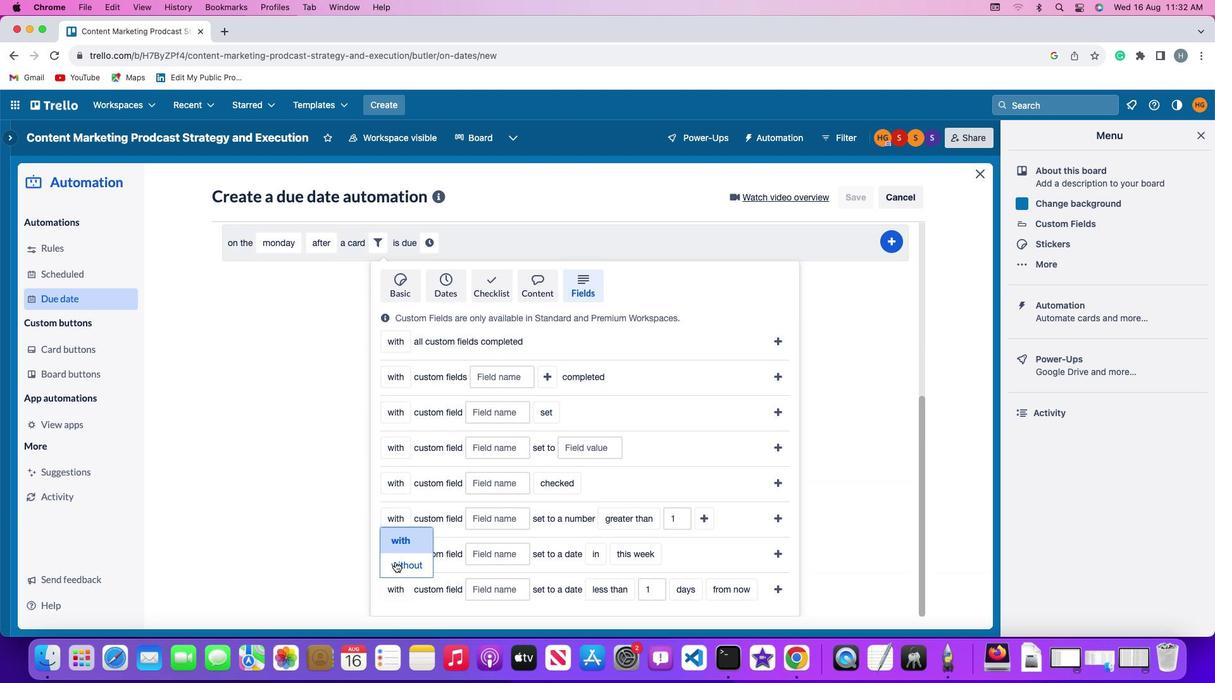 
Action: Mouse pressed left at (397, 554)
Screenshot: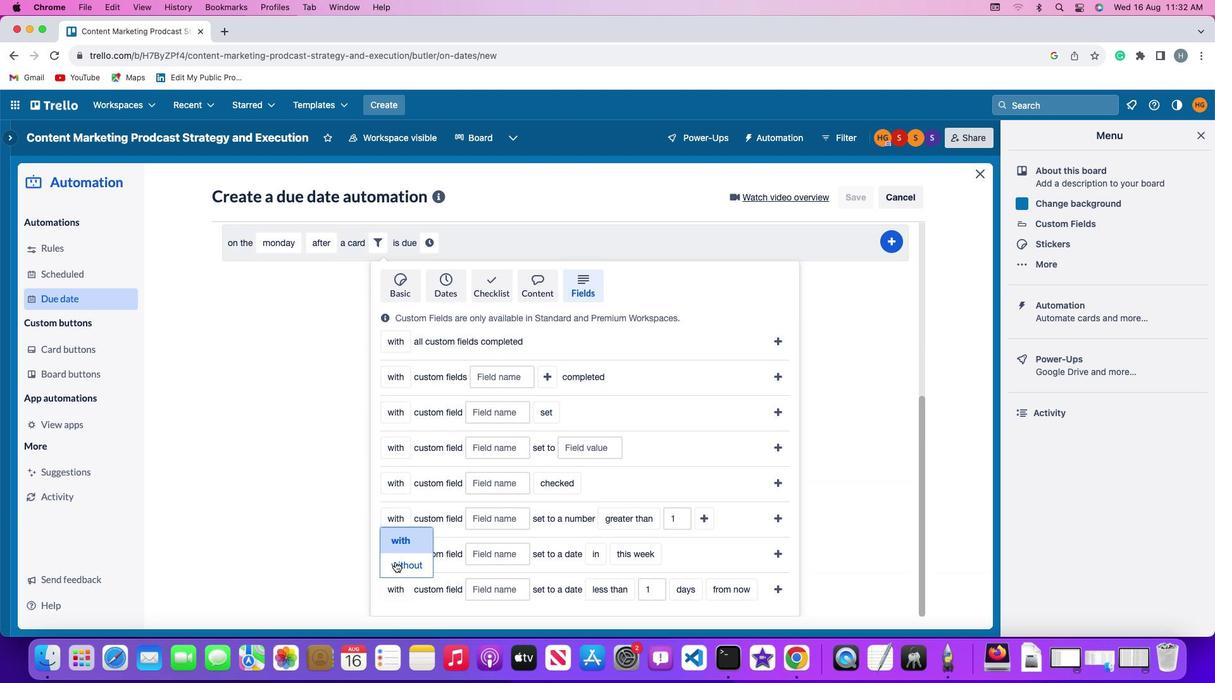 
Action: Mouse moved to (514, 582)
Screenshot: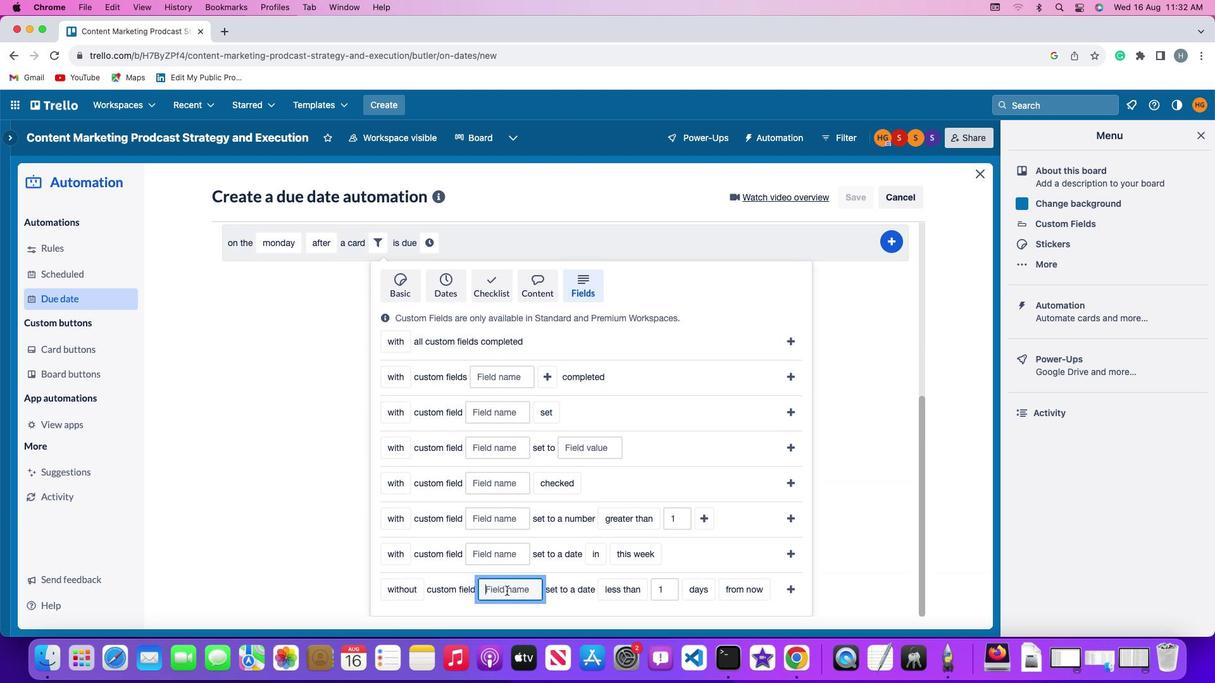
Action: Mouse pressed left at (514, 582)
Screenshot: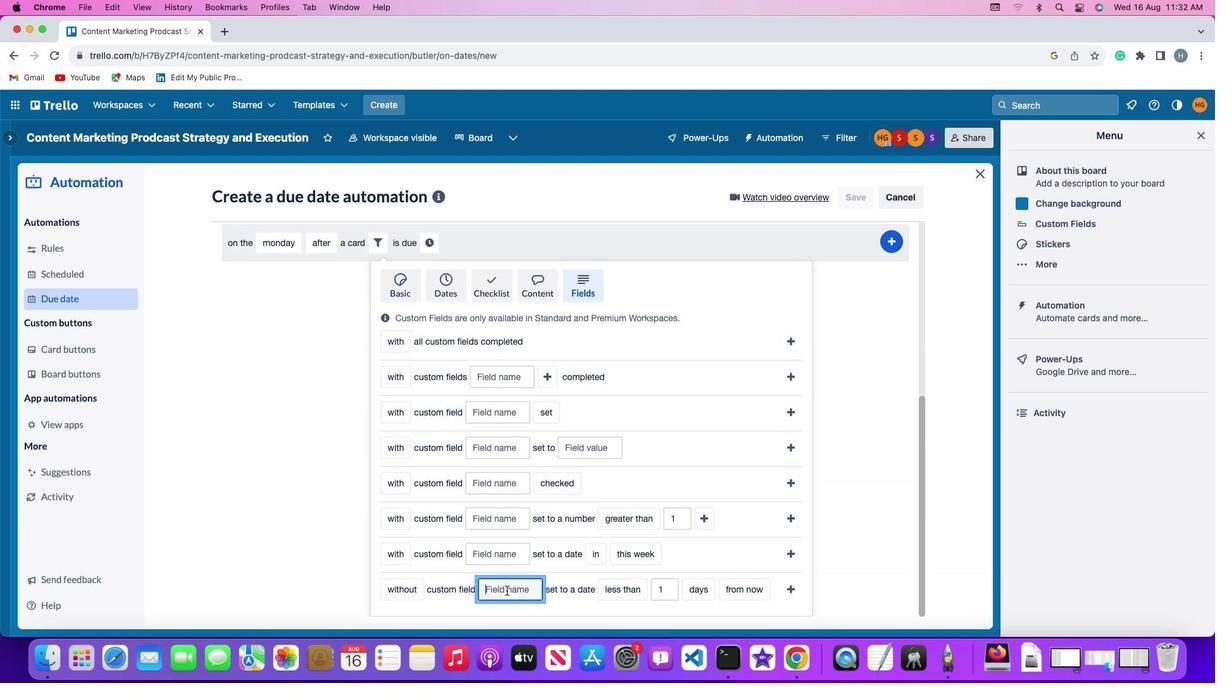 
Action: Mouse moved to (514, 582)
Screenshot: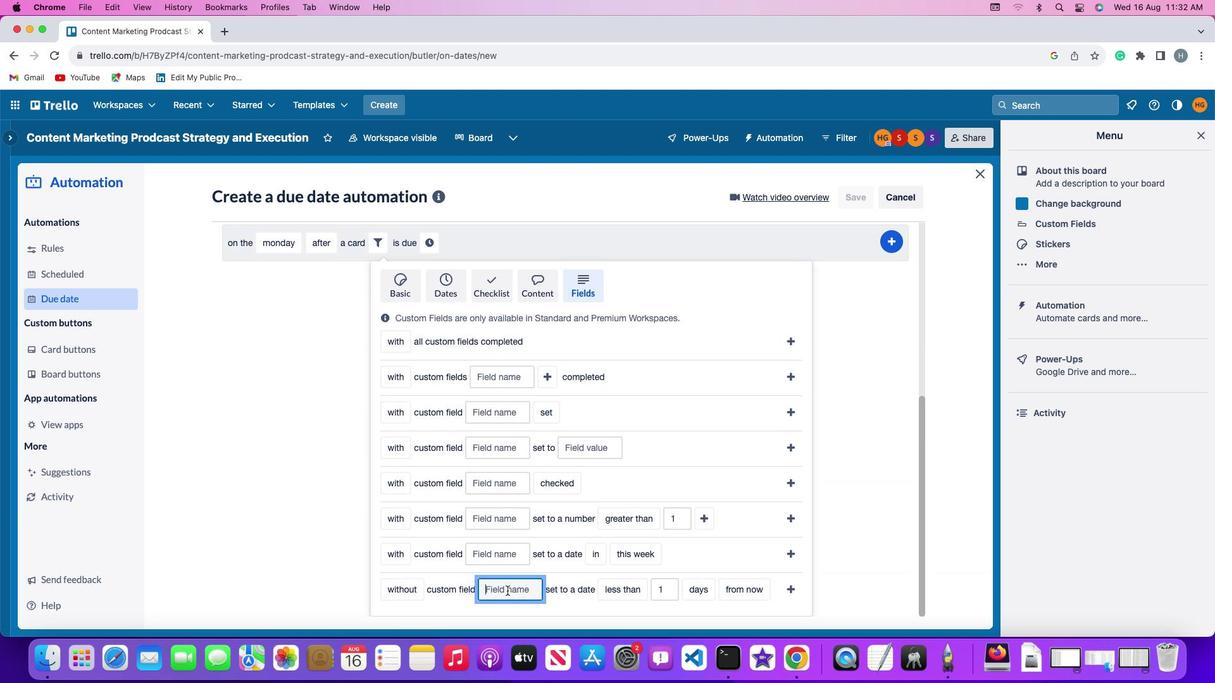 
Action: Key pressed Key.shift'R''e''s''u''m''e'
Screenshot: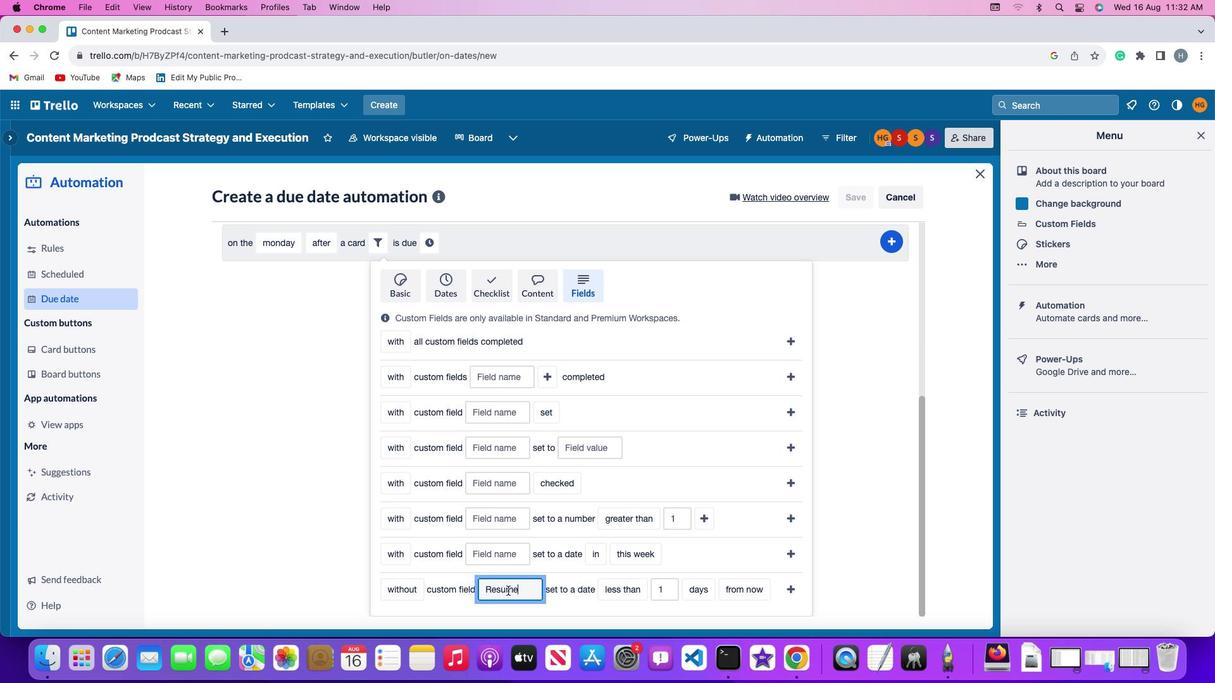 
Action: Mouse moved to (639, 583)
Screenshot: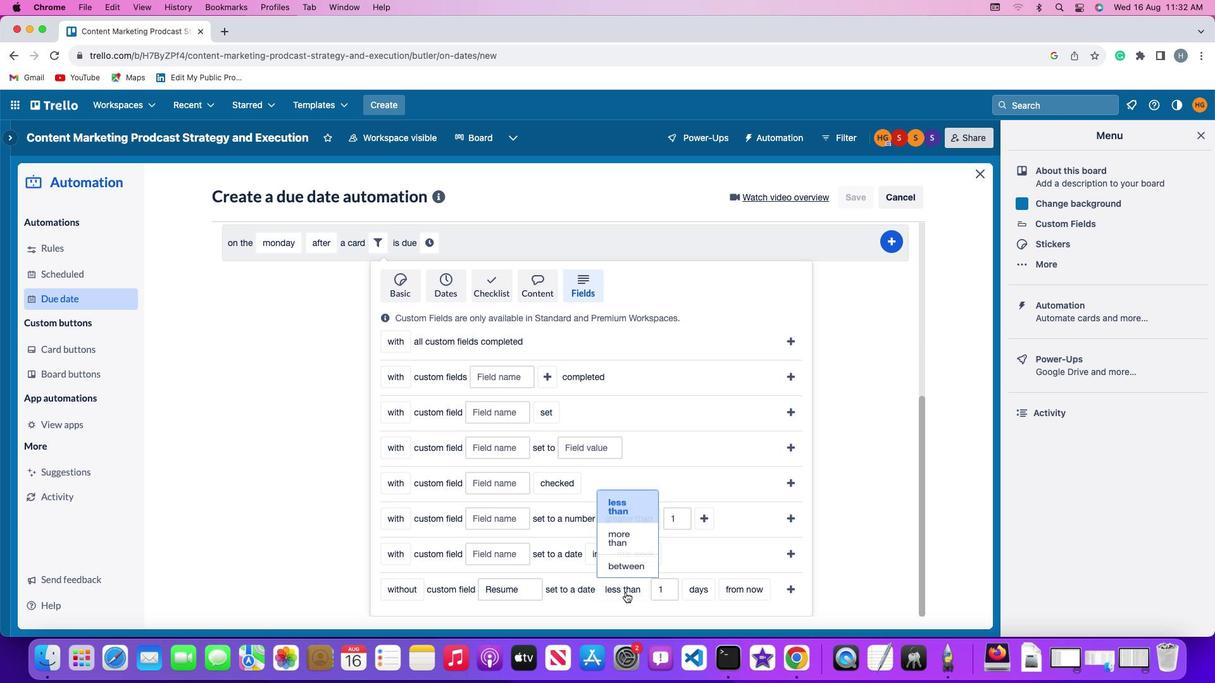 
Action: Mouse pressed left at (639, 583)
Screenshot: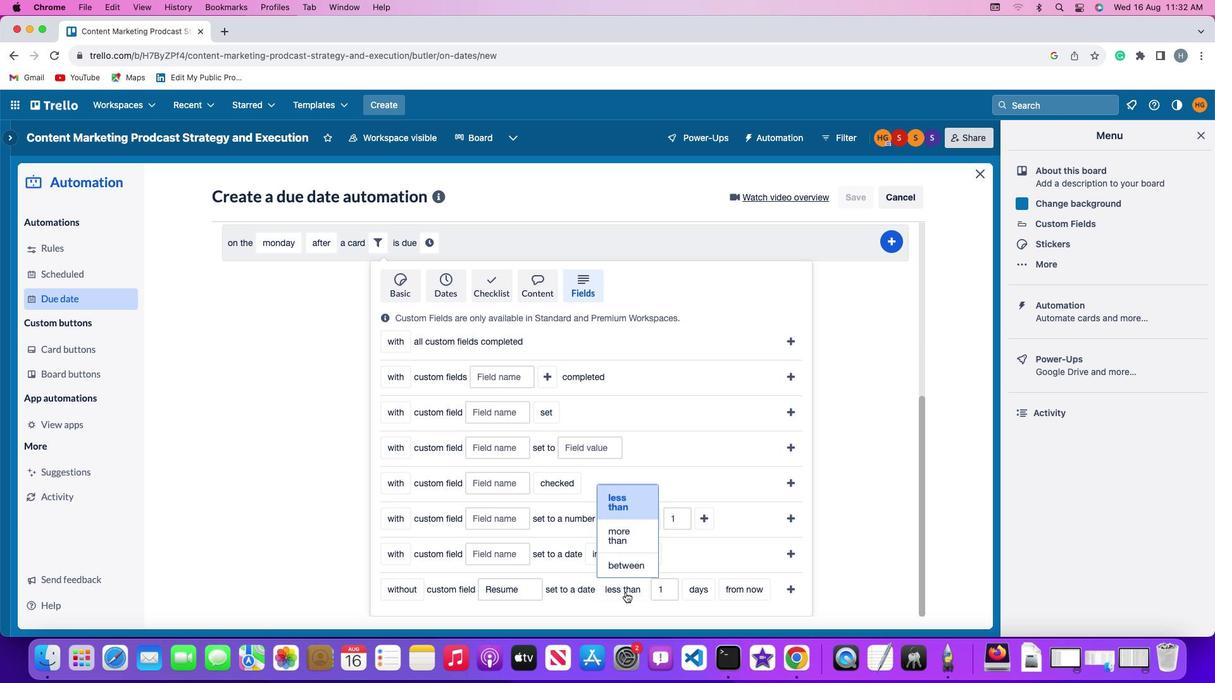 
Action: Mouse moved to (645, 496)
Screenshot: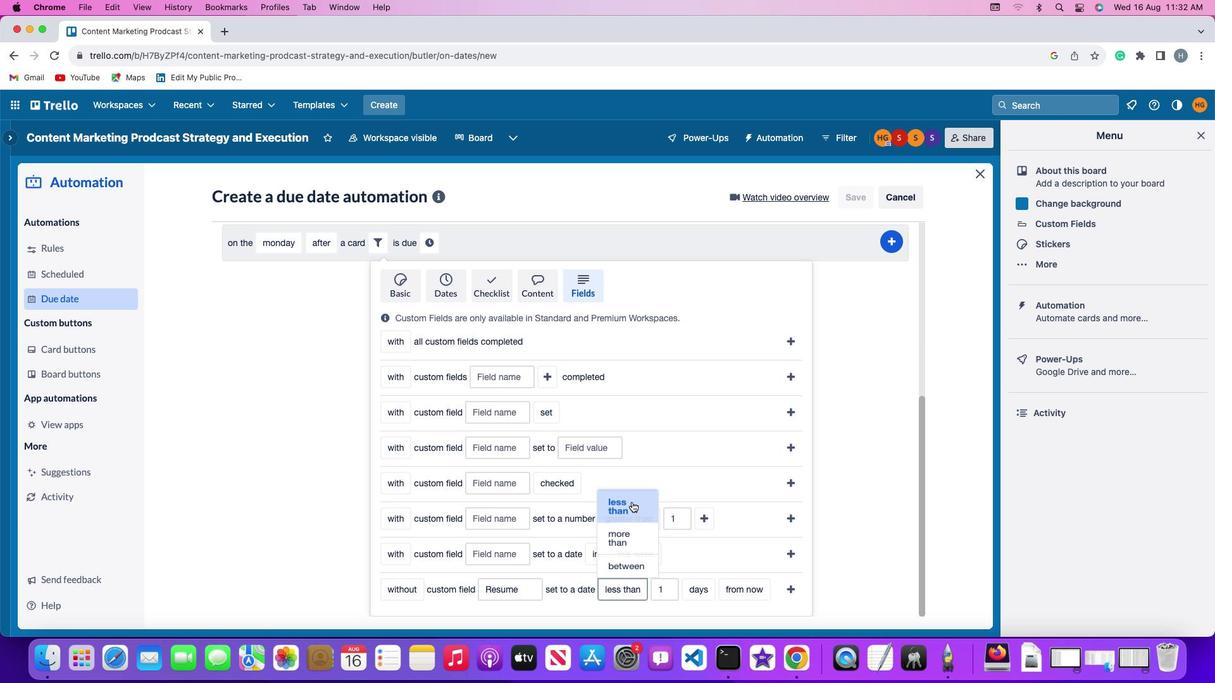 
Action: Mouse pressed left at (645, 496)
Screenshot: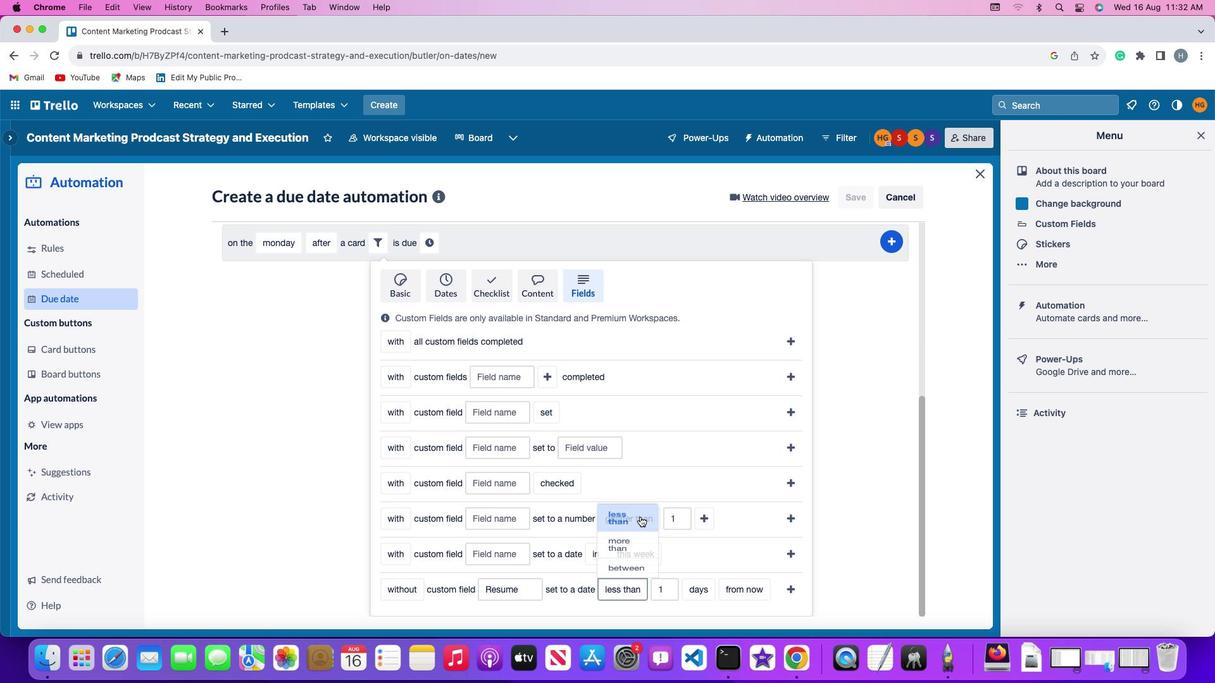 
Action: Mouse moved to (687, 579)
Screenshot: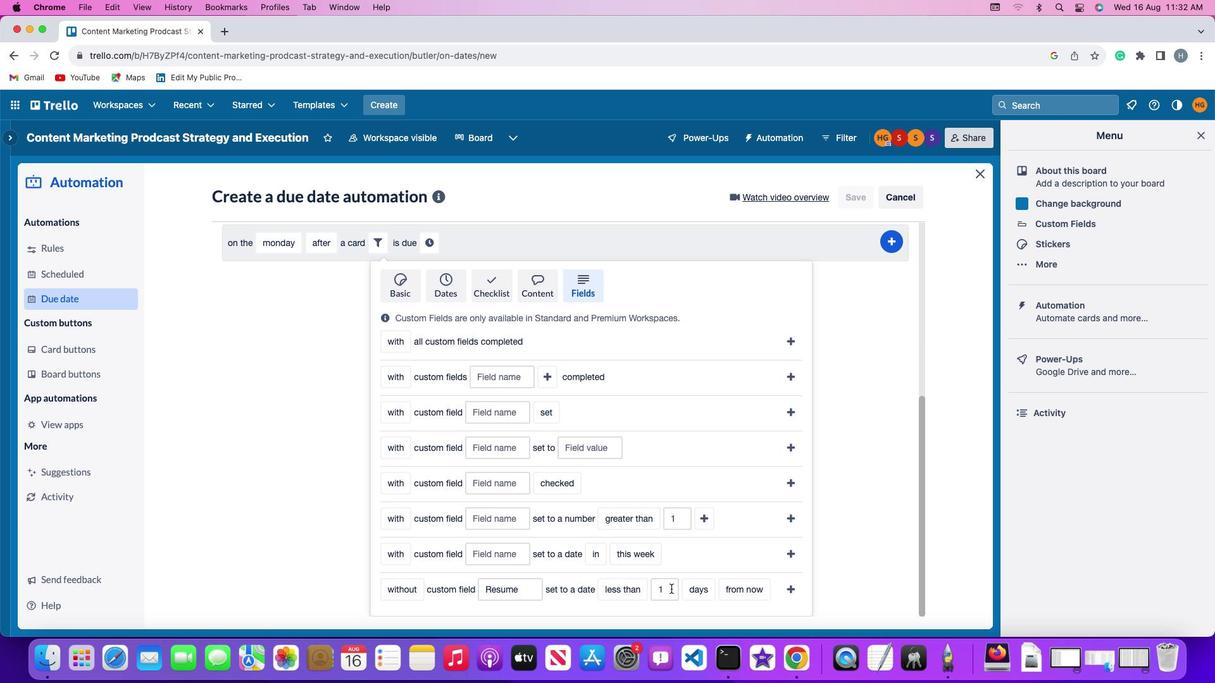 
Action: Mouse pressed left at (687, 579)
Screenshot: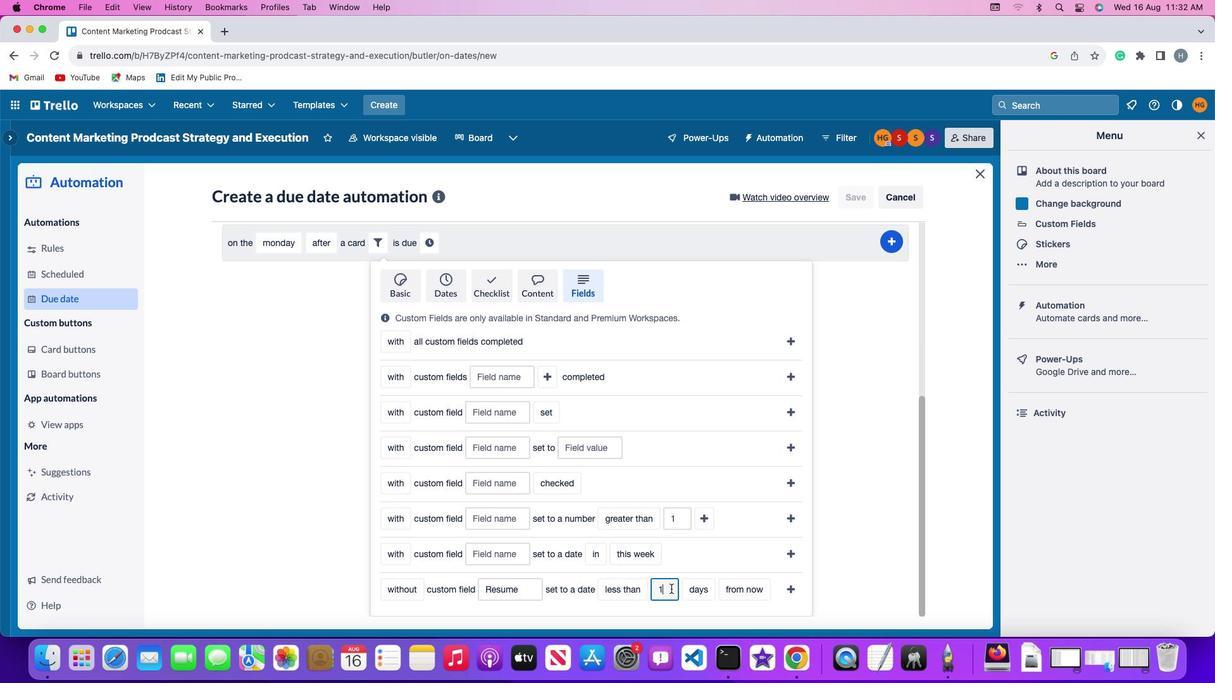 
Action: Mouse moved to (687, 579)
Screenshot: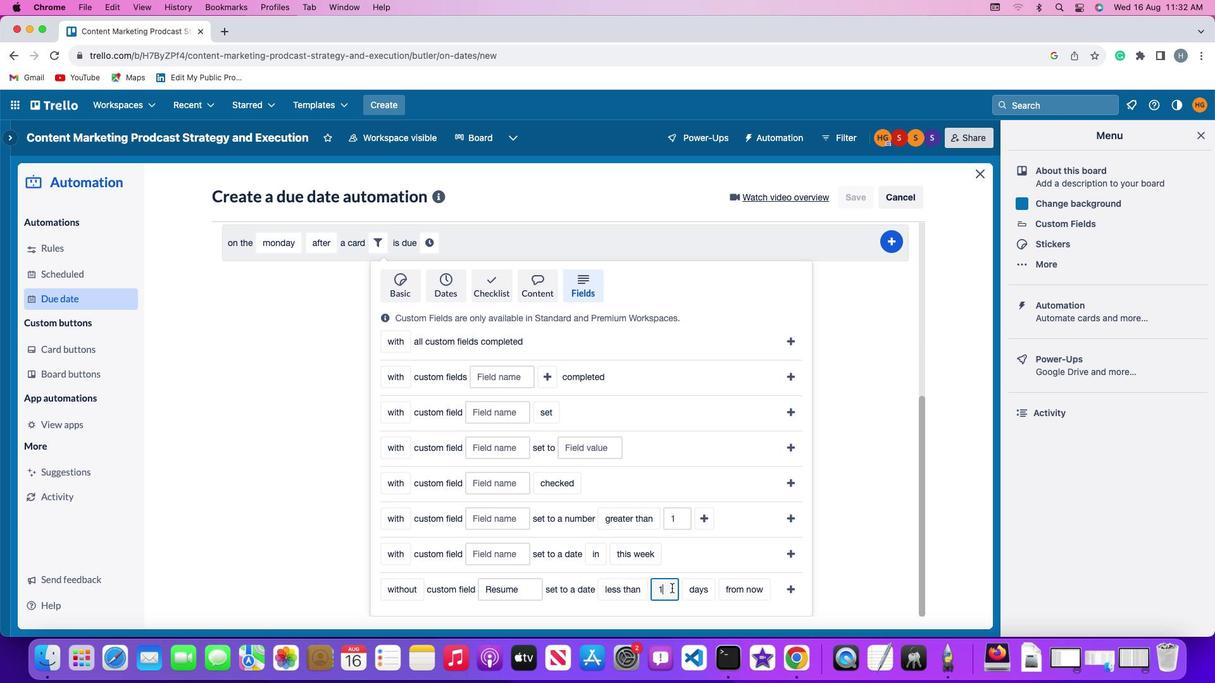 
Action: Key pressed Key.backspace'1'
Screenshot: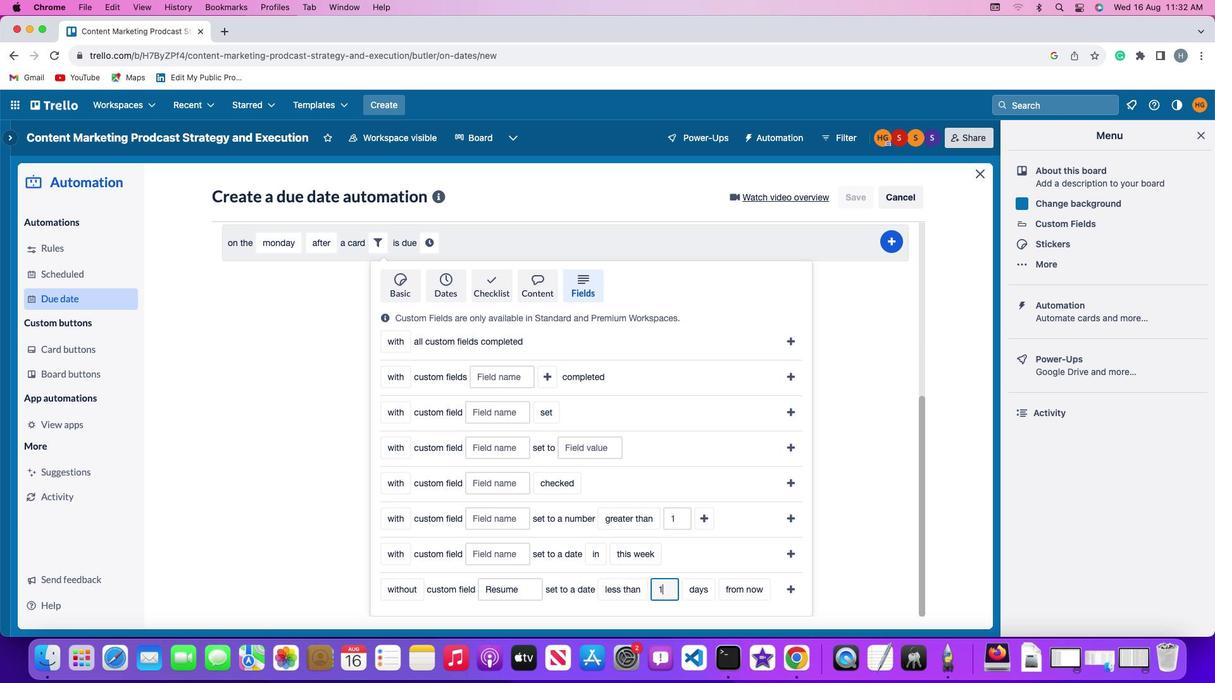 
Action: Mouse moved to (710, 580)
Screenshot: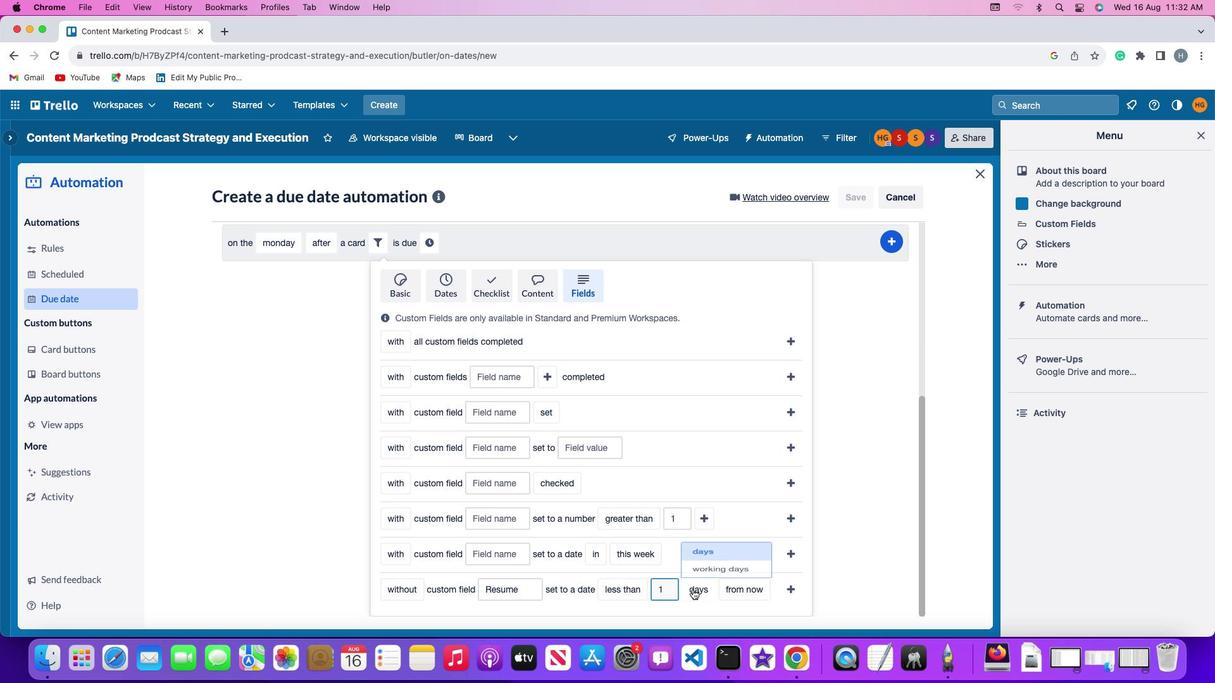 
Action: Mouse pressed left at (710, 580)
Screenshot: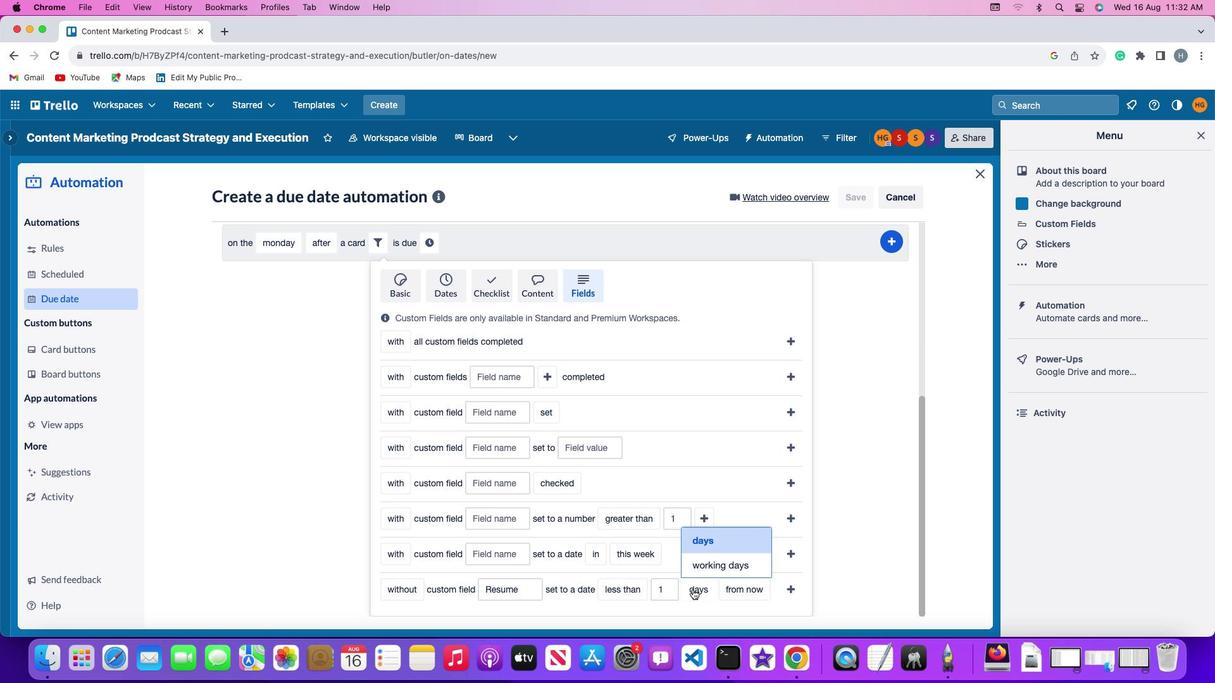
Action: Mouse moved to (728, 537)
Screenshot: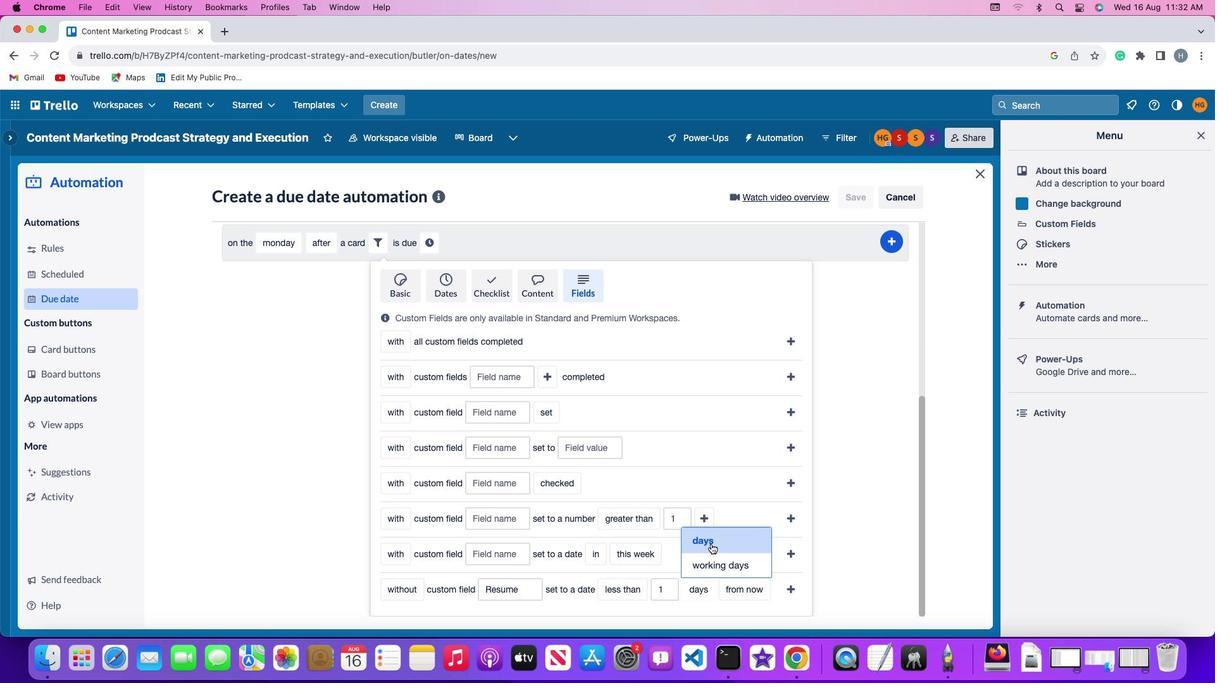
Action: Mouse pressed left at (728, 537)
Screenshot: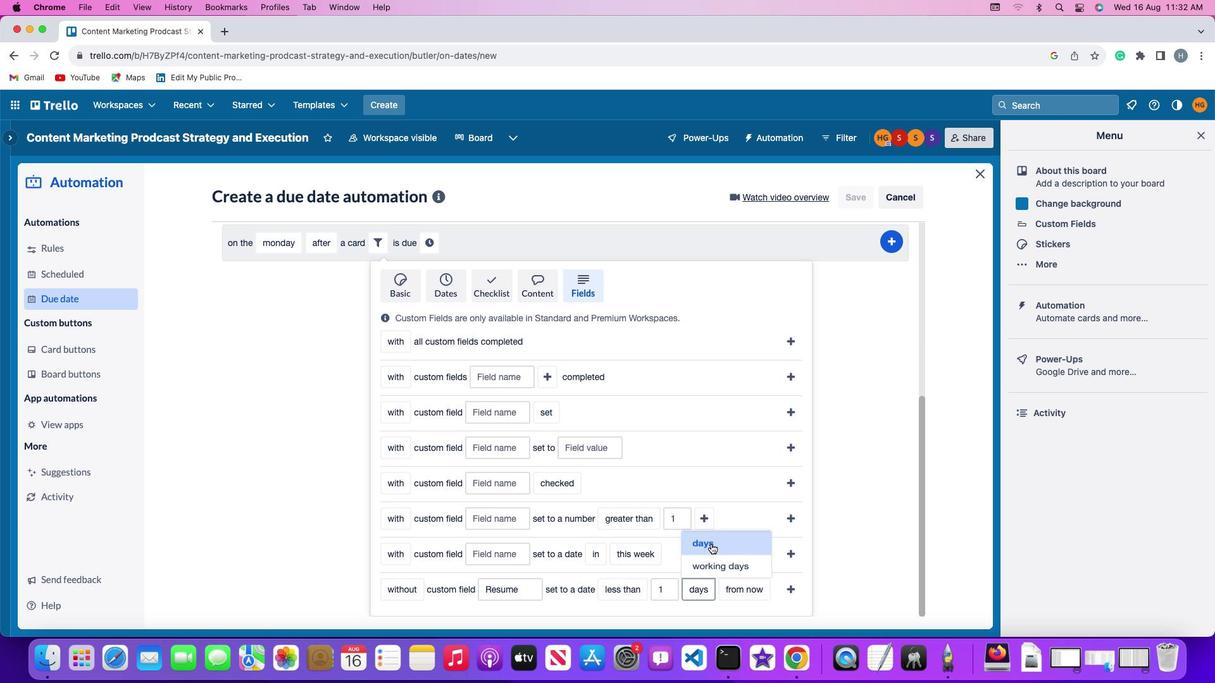 
Action: Mouse moved to (778, 582)
Screenshot: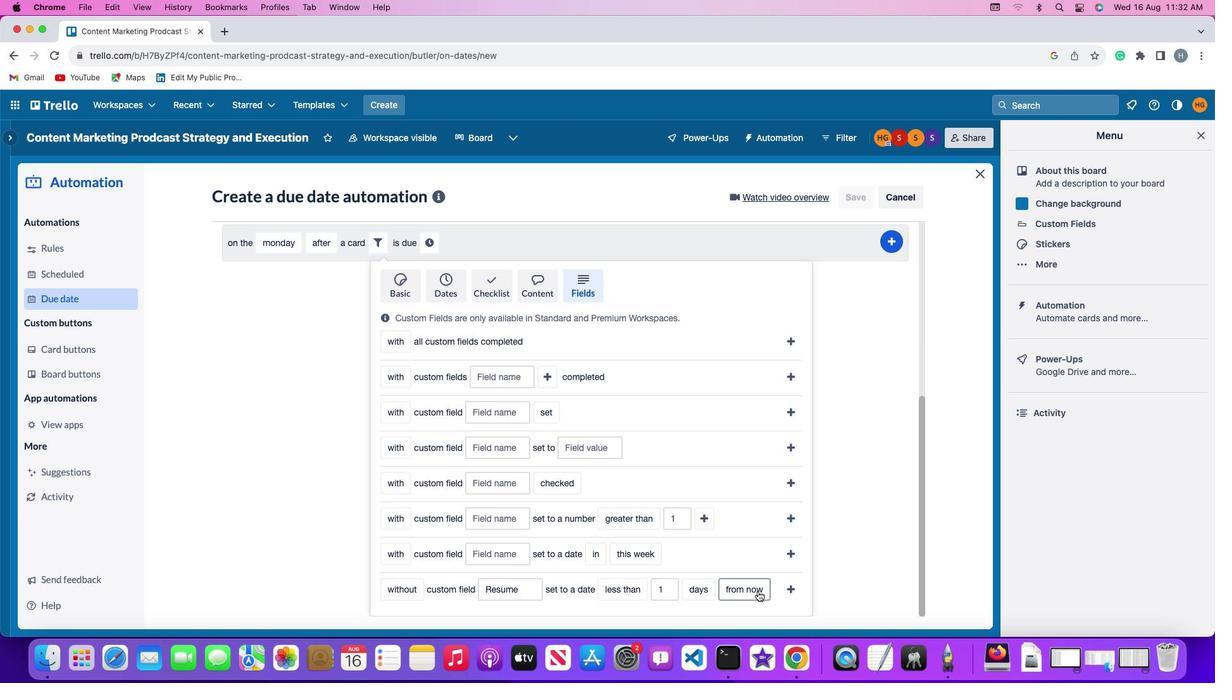 
Action: Mouse pressed left at (778, 582)
Screenshot: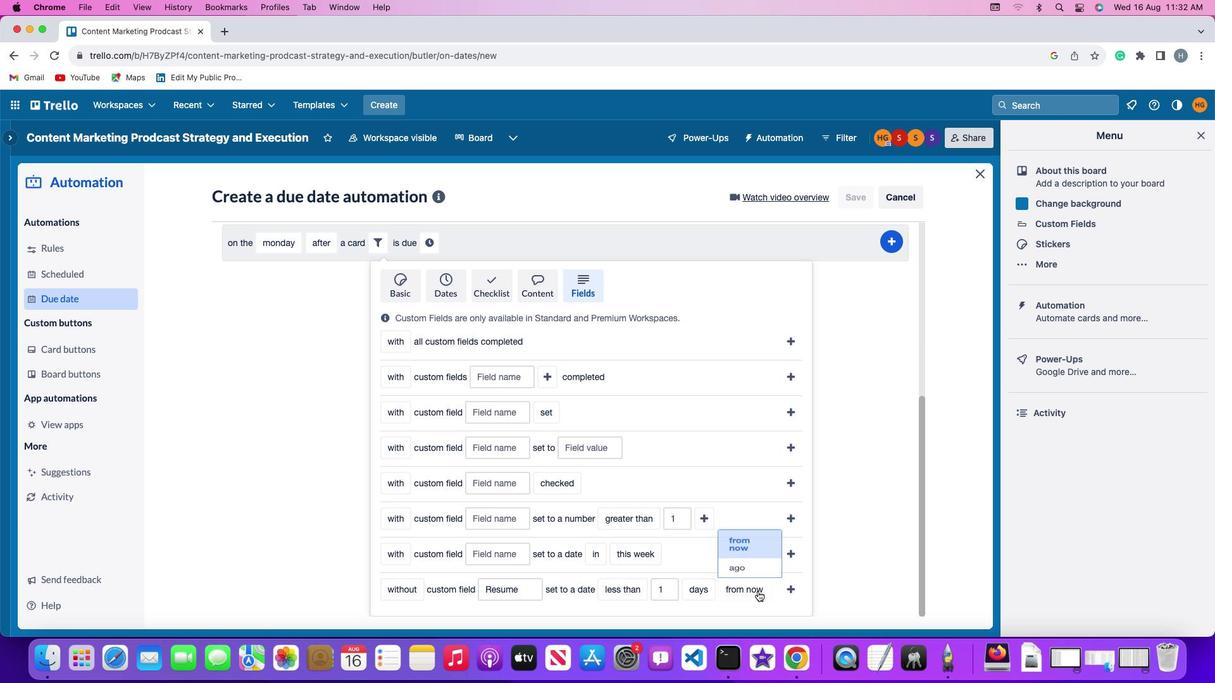 
Action: Mouse moved to (756, 555)
Screenshot: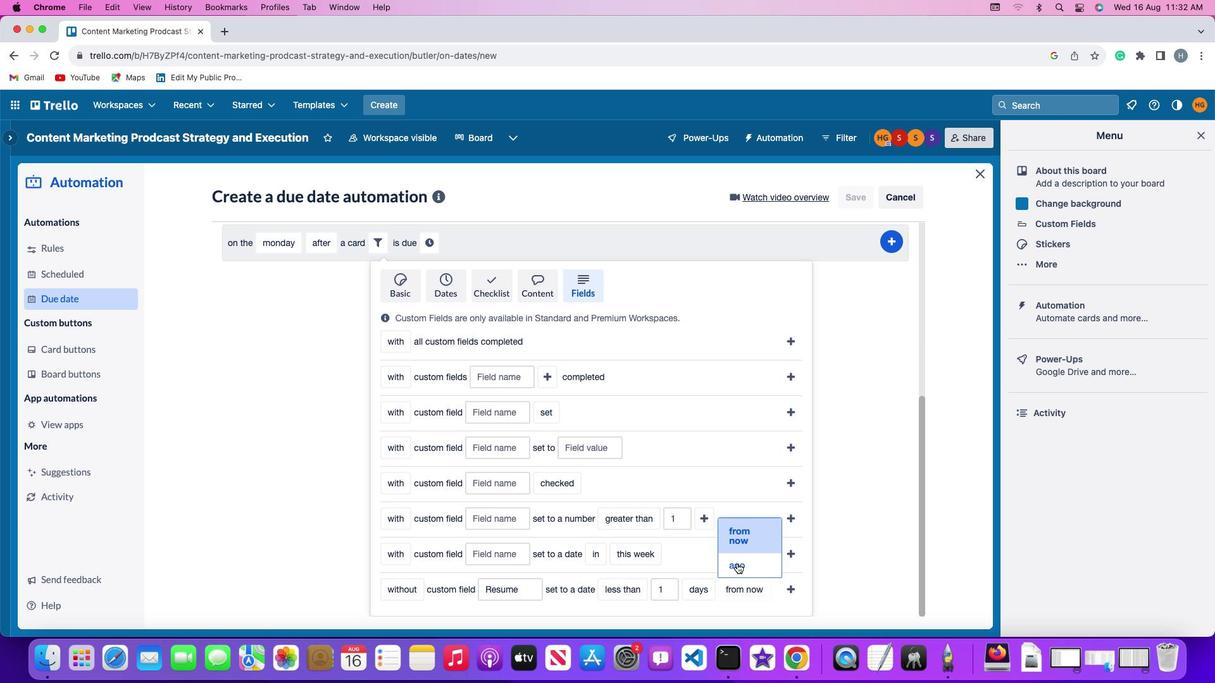 
Action: Mouse pressed left at (756, 555)
Screenshot: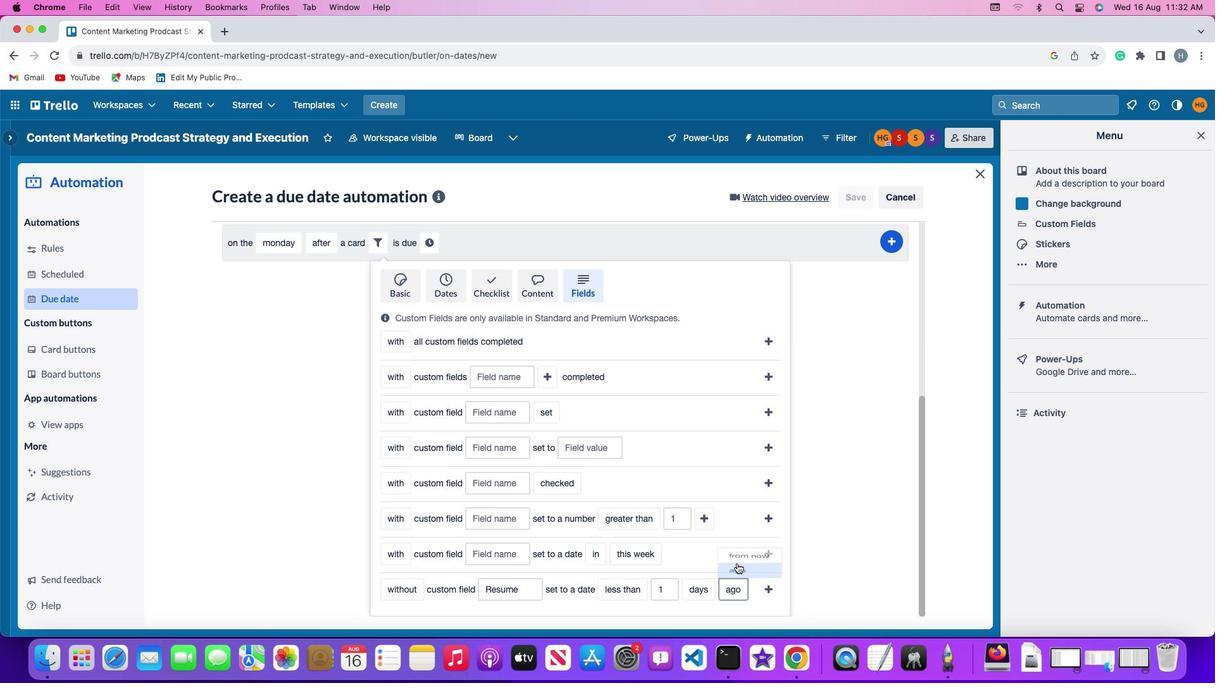 
Action: Mouse moved to (794, 575)
Screenshot: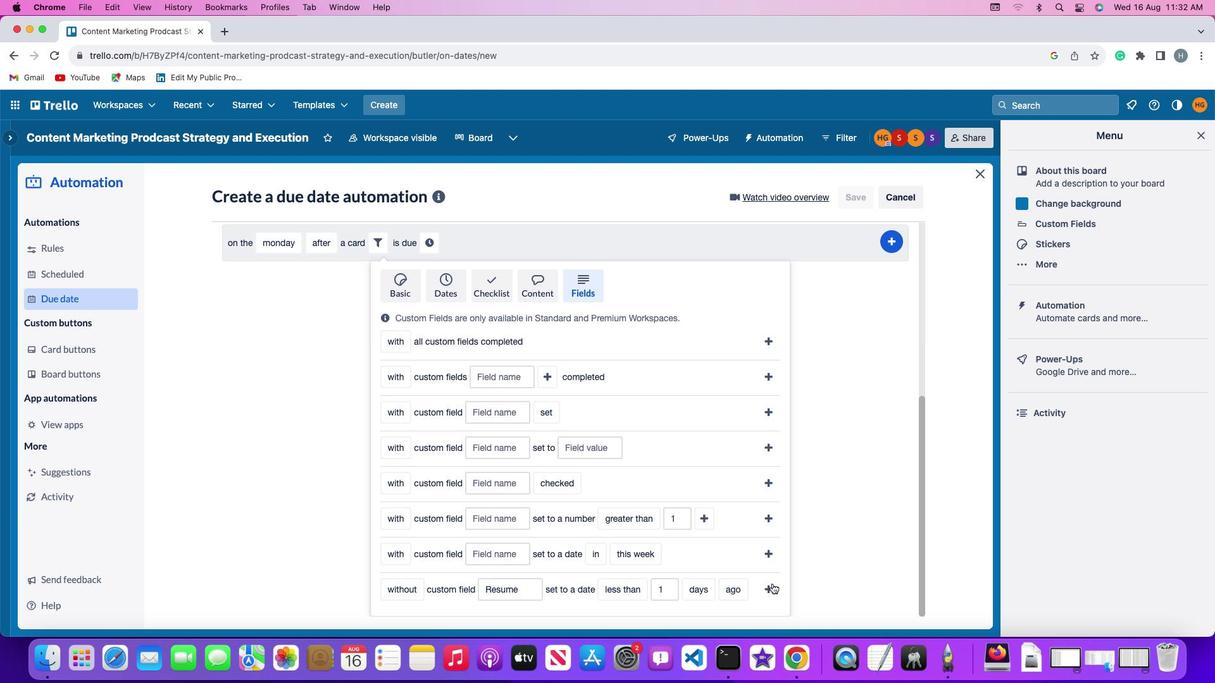 
Action: Mouse pressed left at (794, 575)
Screenshot: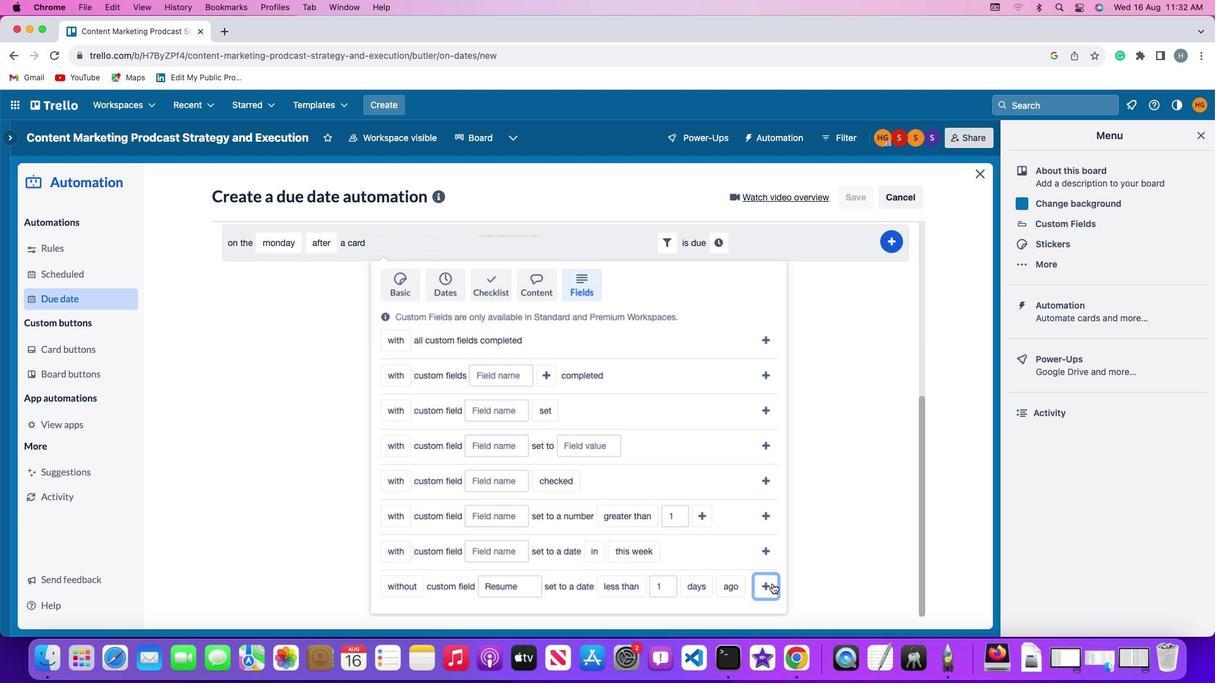 
Action: Mouse moved to (740, 539)
Screenshot: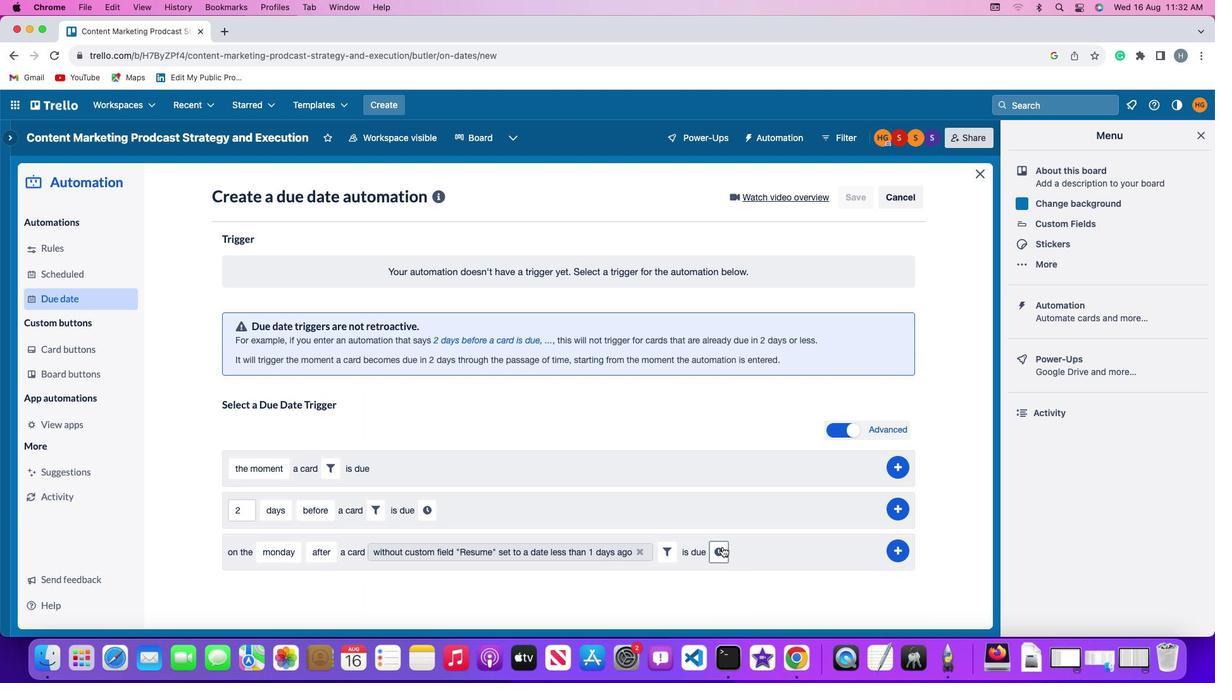 
Action: Mouse pressed left at (740, 539)
Screenshot: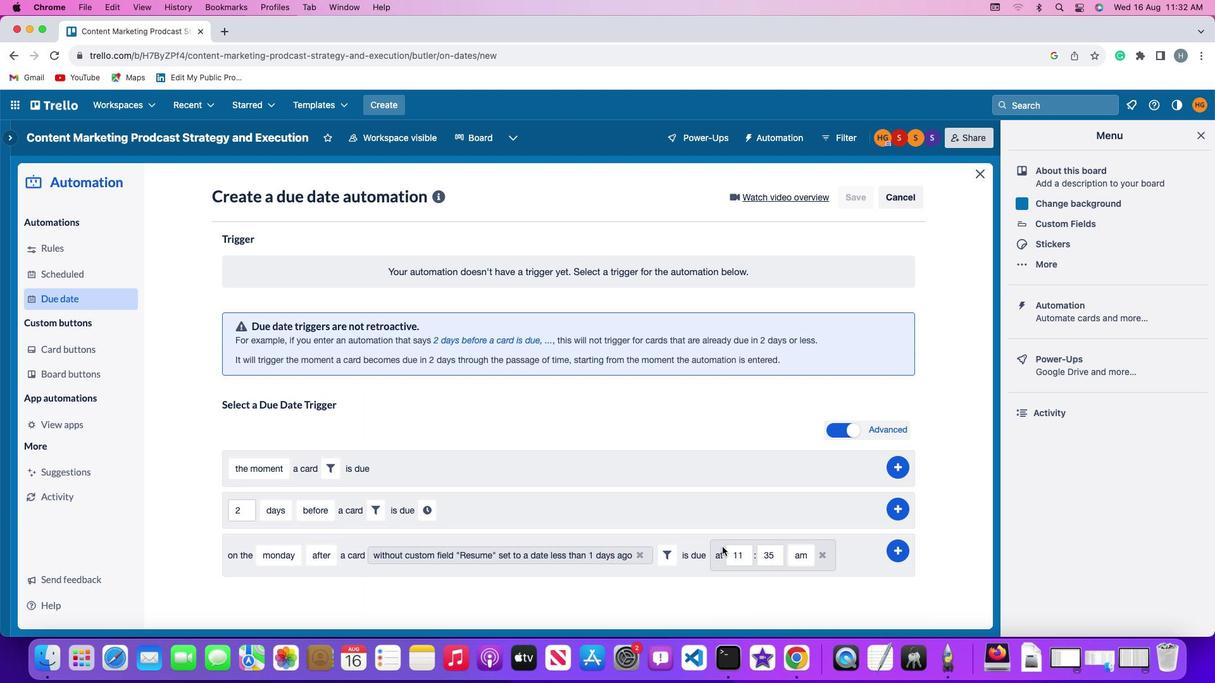 
Action: Mouse moved to (764, 547)
Screenshot: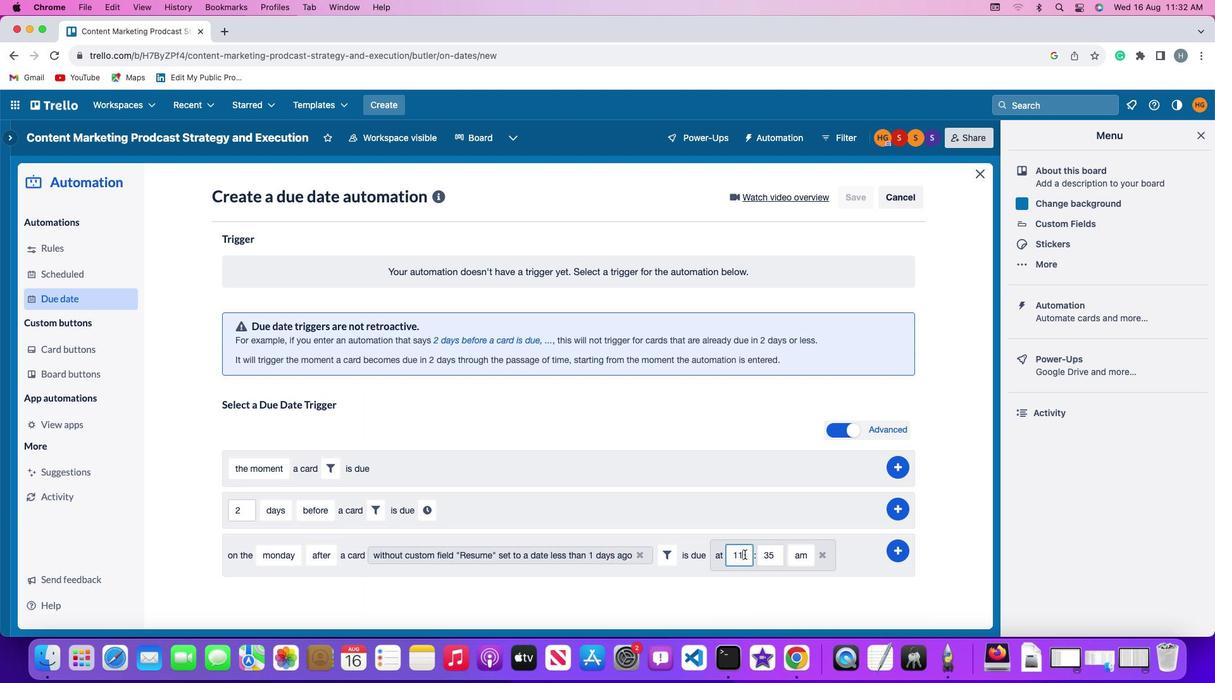 
Action: Mouse pressed left at (764, 547)
Screenshot: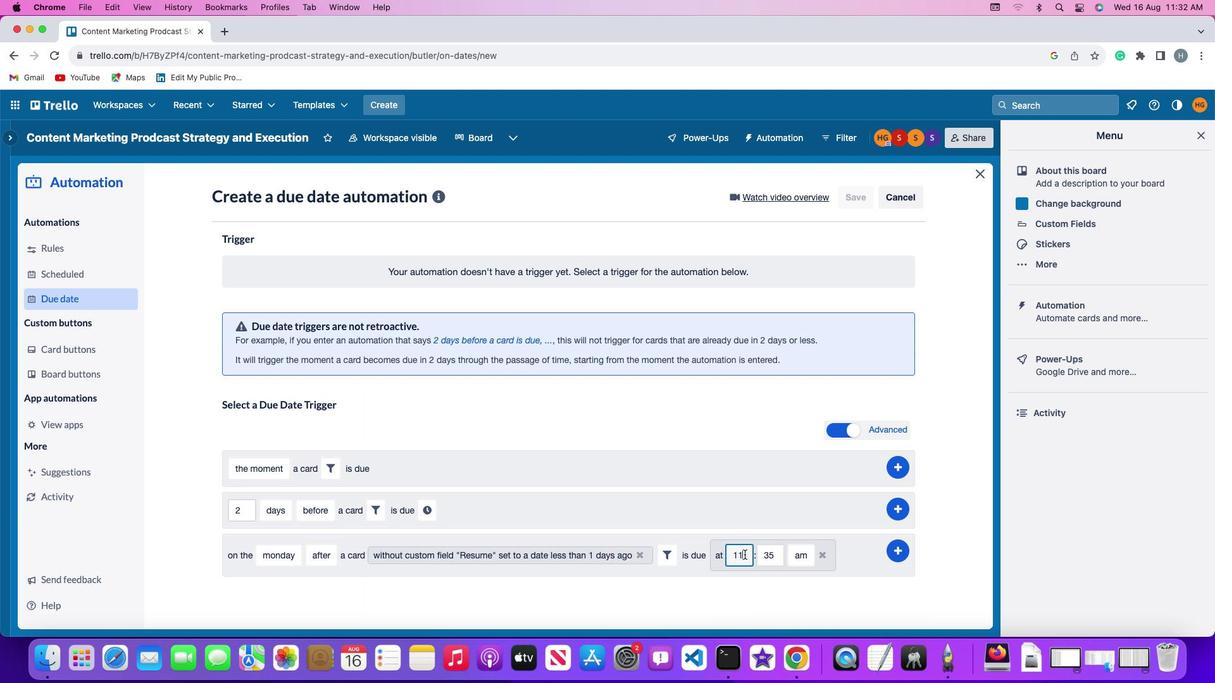 
Action: Key pressed Key.backspaceKey.backspace'1''1'
Screenshot: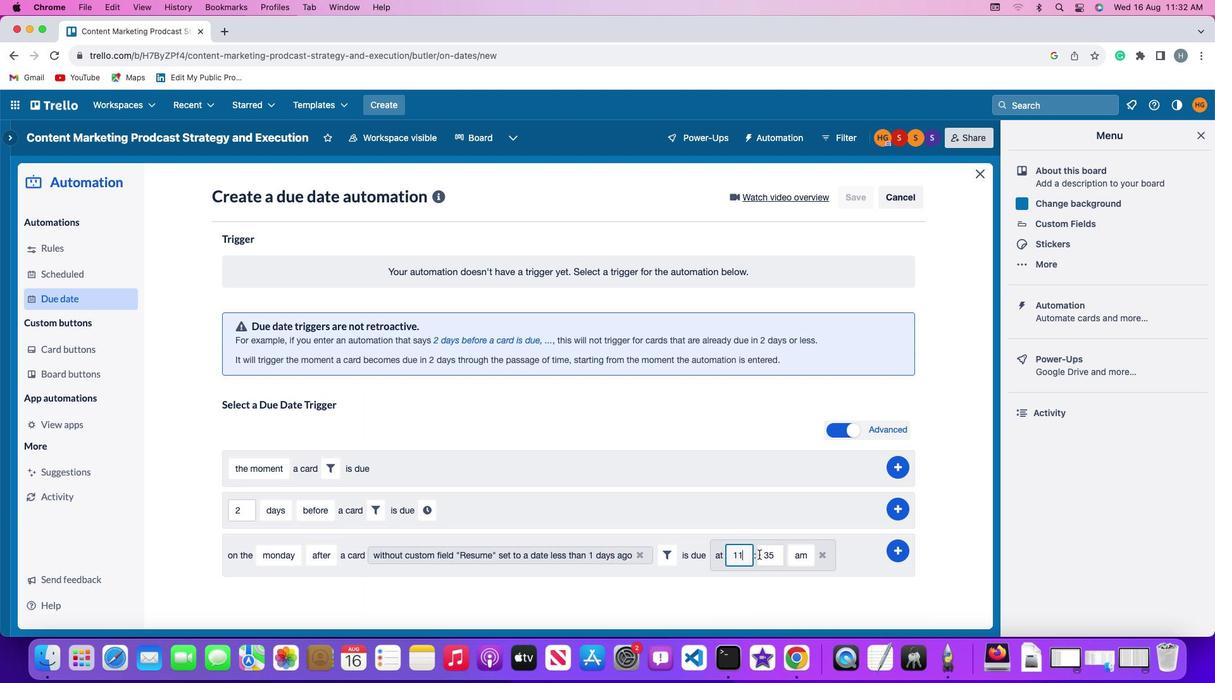 
Action: Mouse moved to (803, 546)
Screenshot: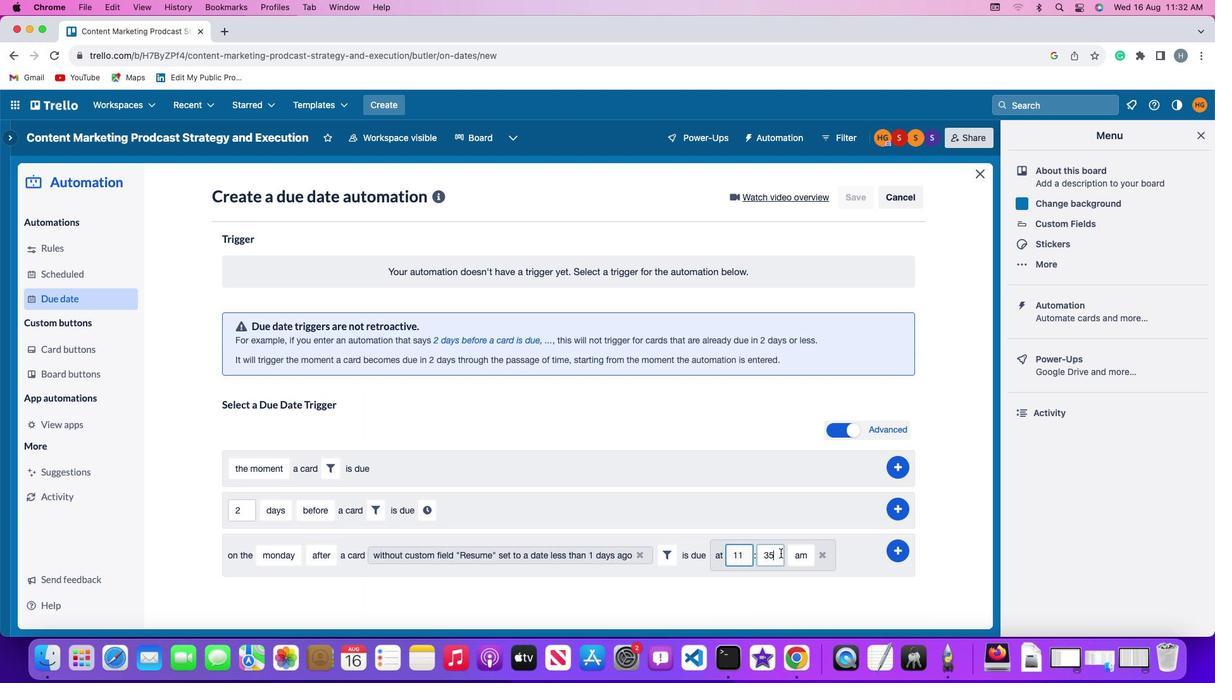 
Action: Mouse pressed left at (803, 546)
Screenshot: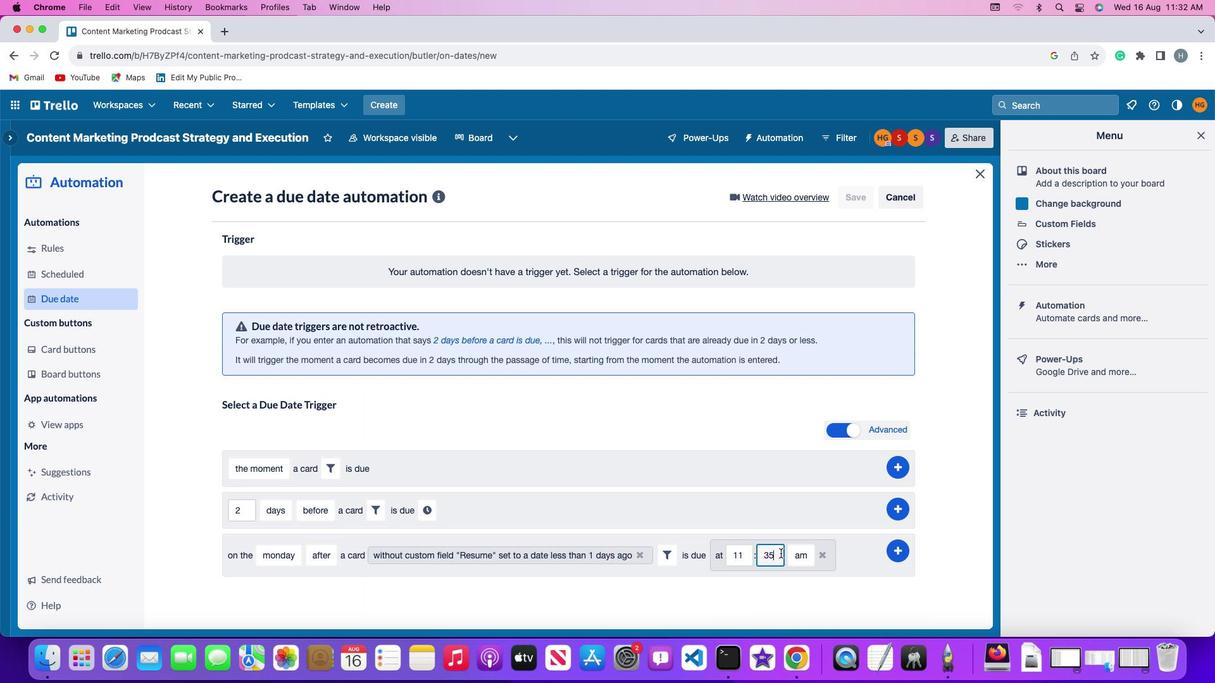 
Action: Key pressed Key.backspaceKey.backspace
Screenshot: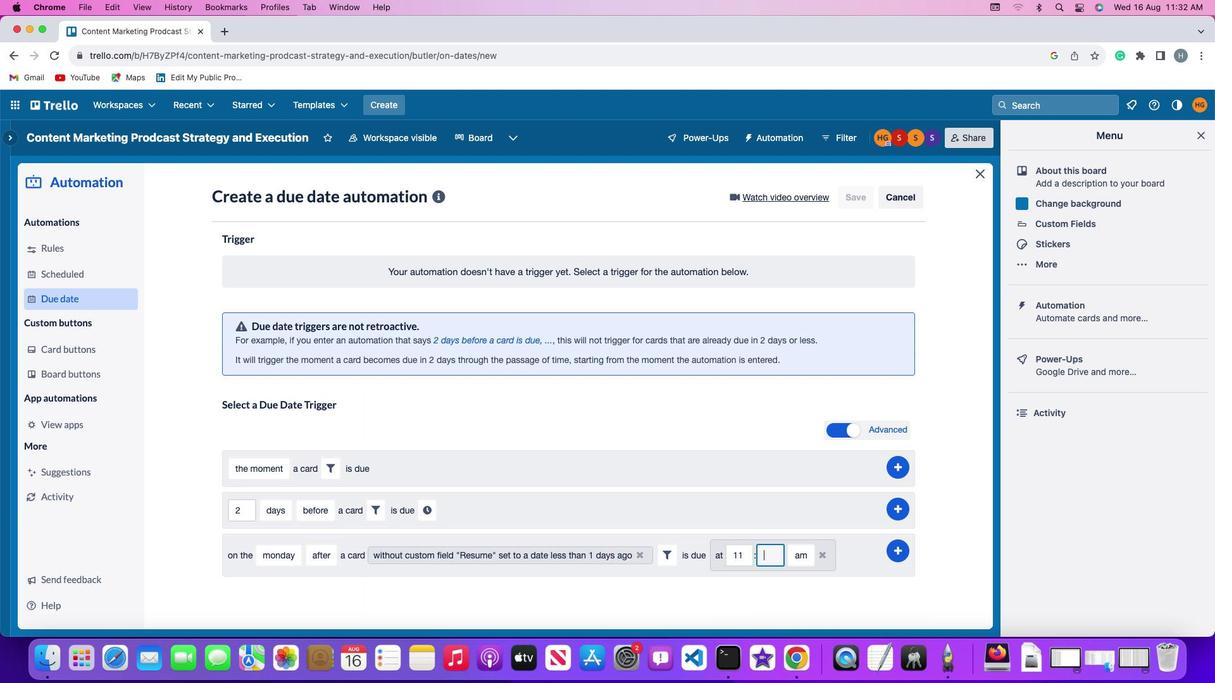 
Action: Mouse moved to (803, 545)
Screenshot: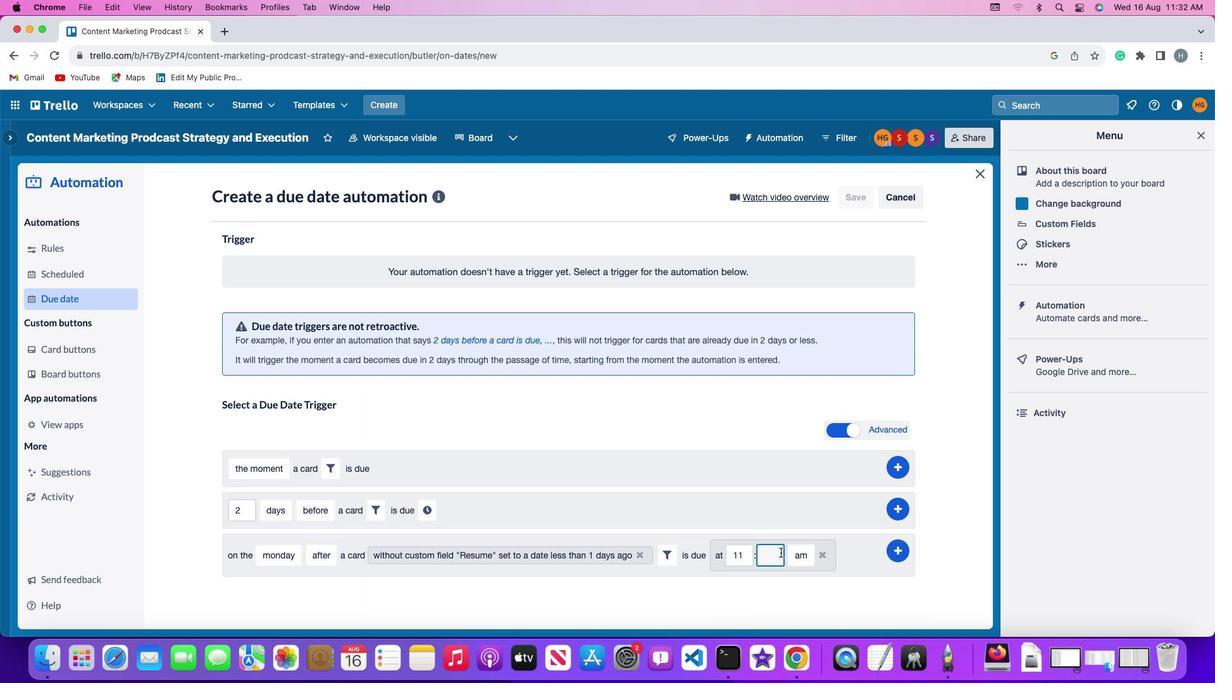 
Action: Key pressed '0''0'
Screenshot: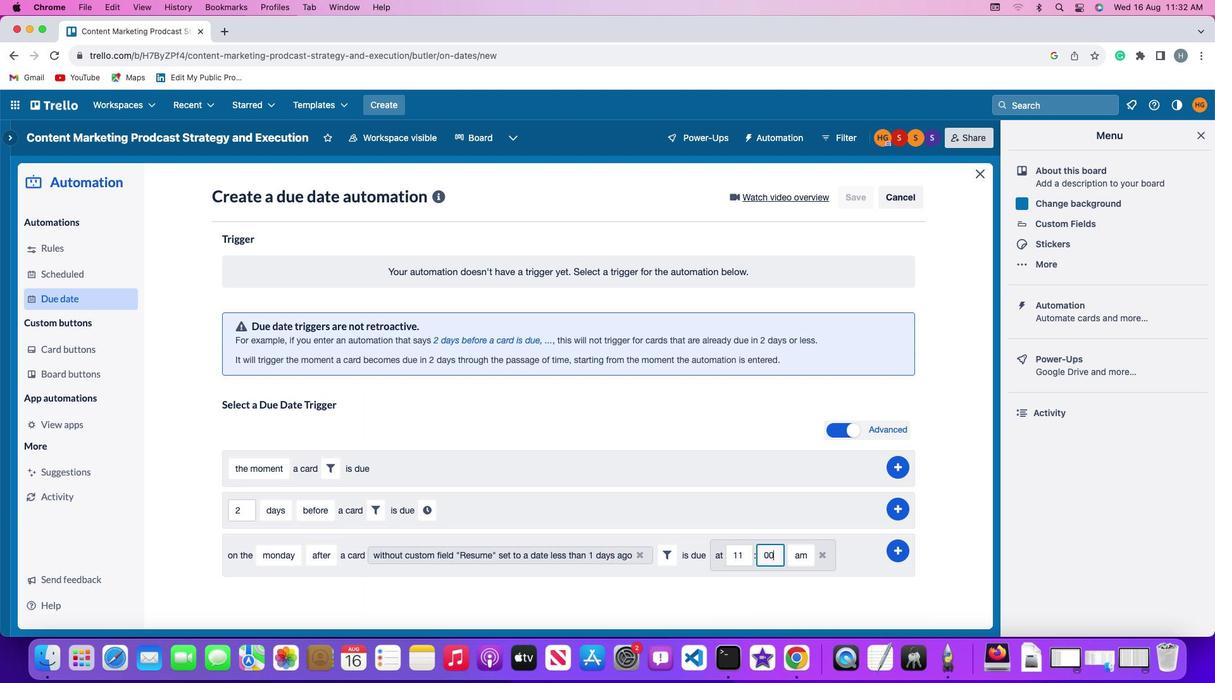 
Action: Mouse moved to (822, 545)
Screenshot: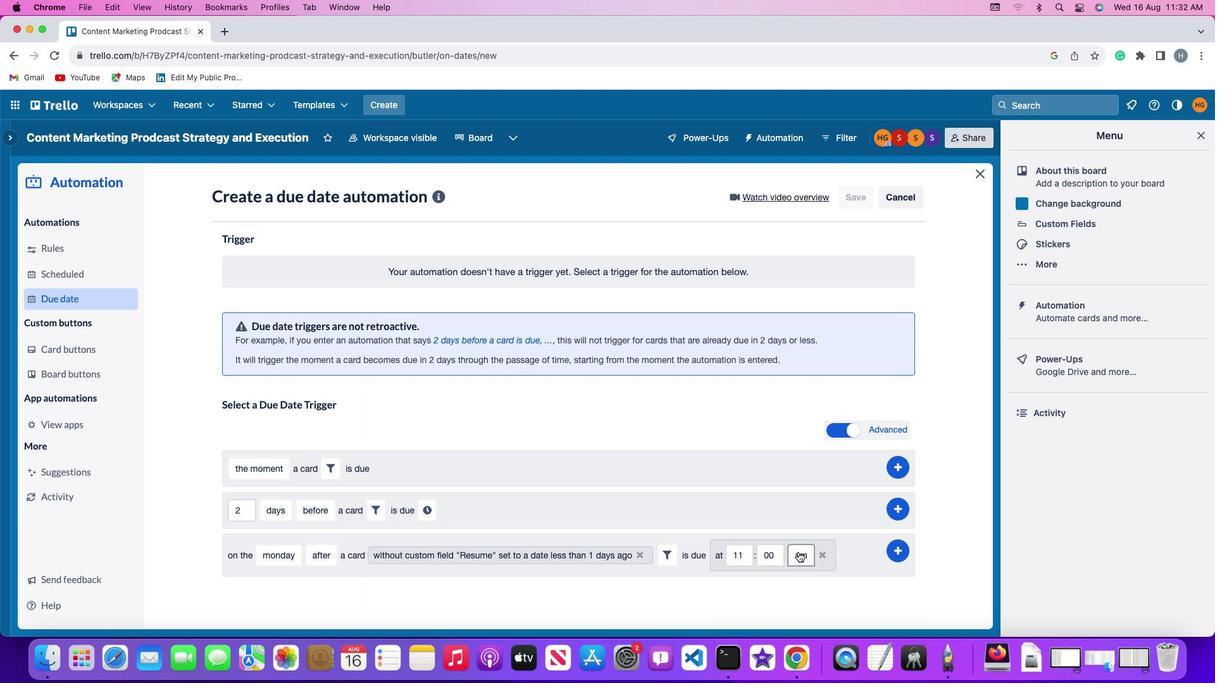 
Action: Mouse pressed left at (822, 545)
Screenshot: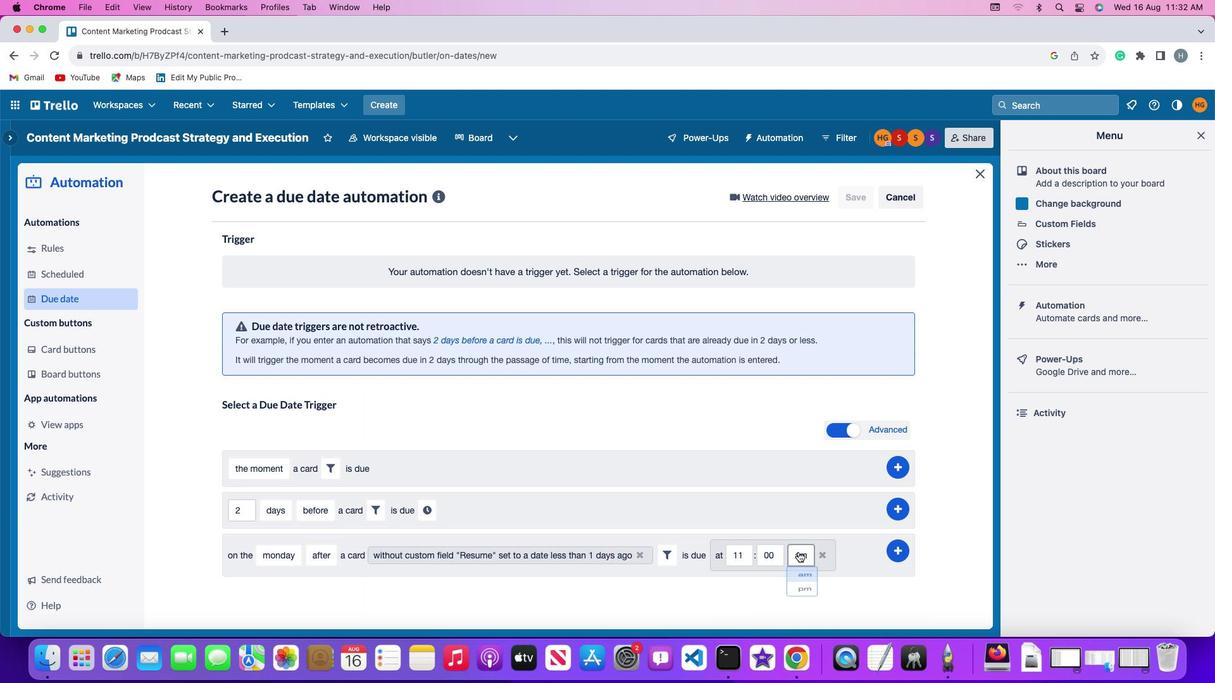 
Action: Mouse moved to (825, 571)
Screenshot: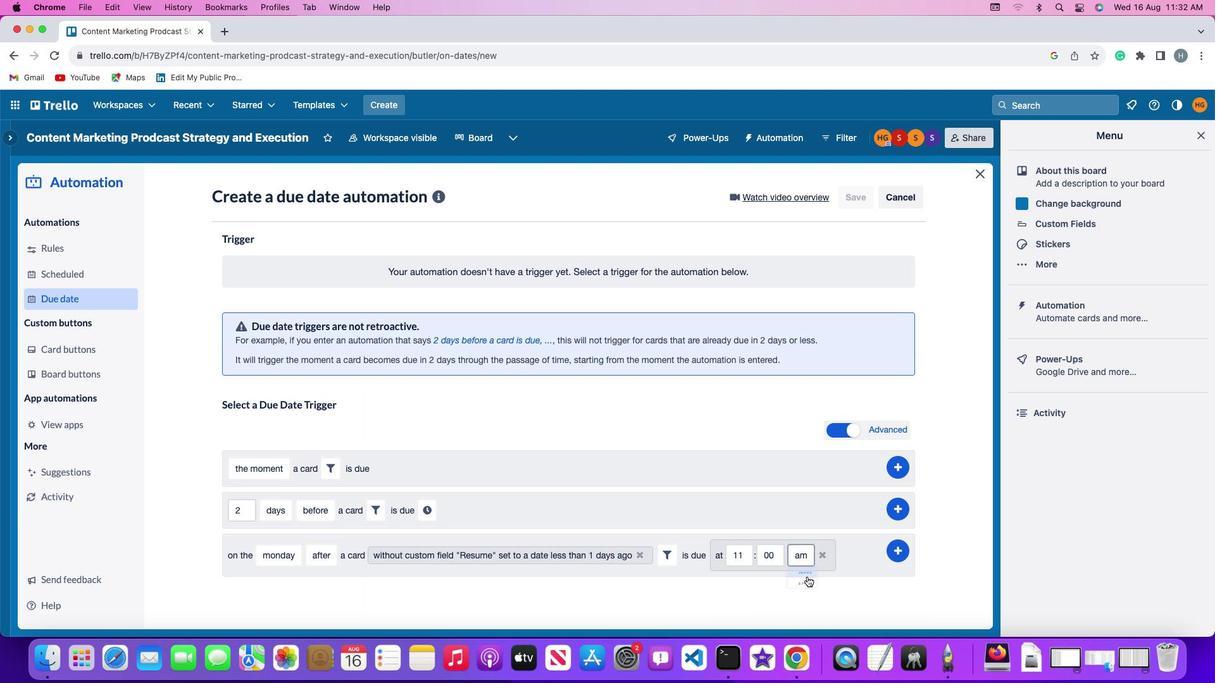 
Action: Mouse pressed left at (825, 571)
Screenshot: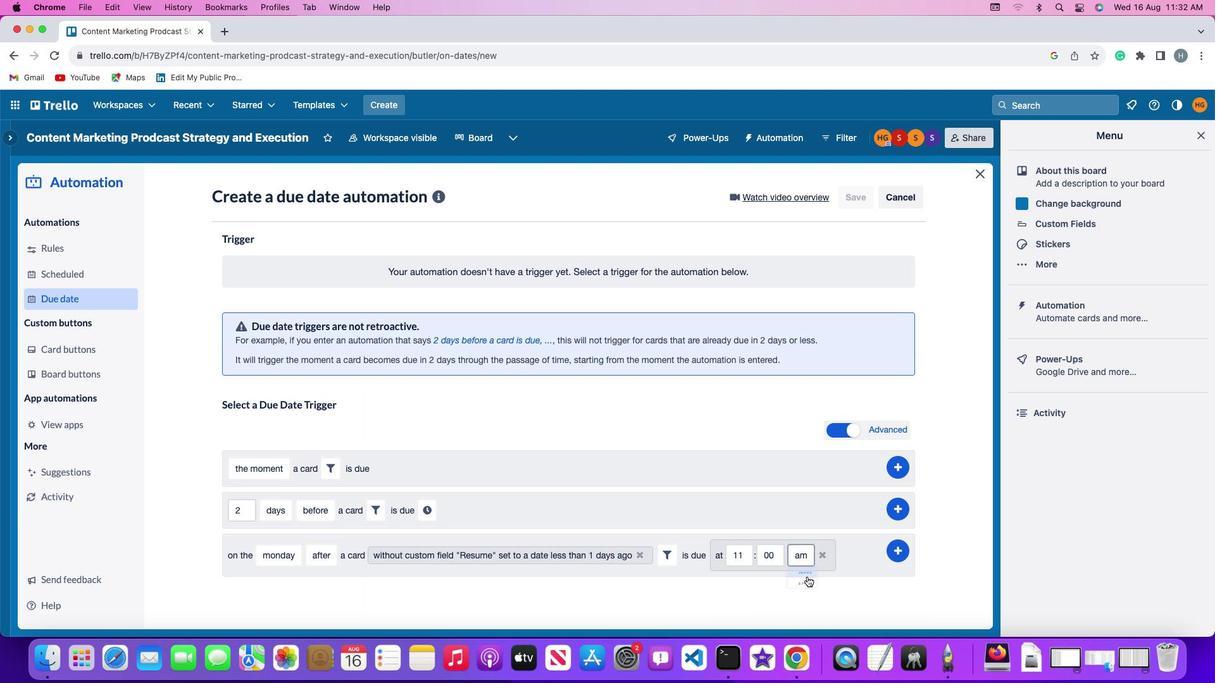 
Action: Mouse moved to (923, 543)
Screenshot: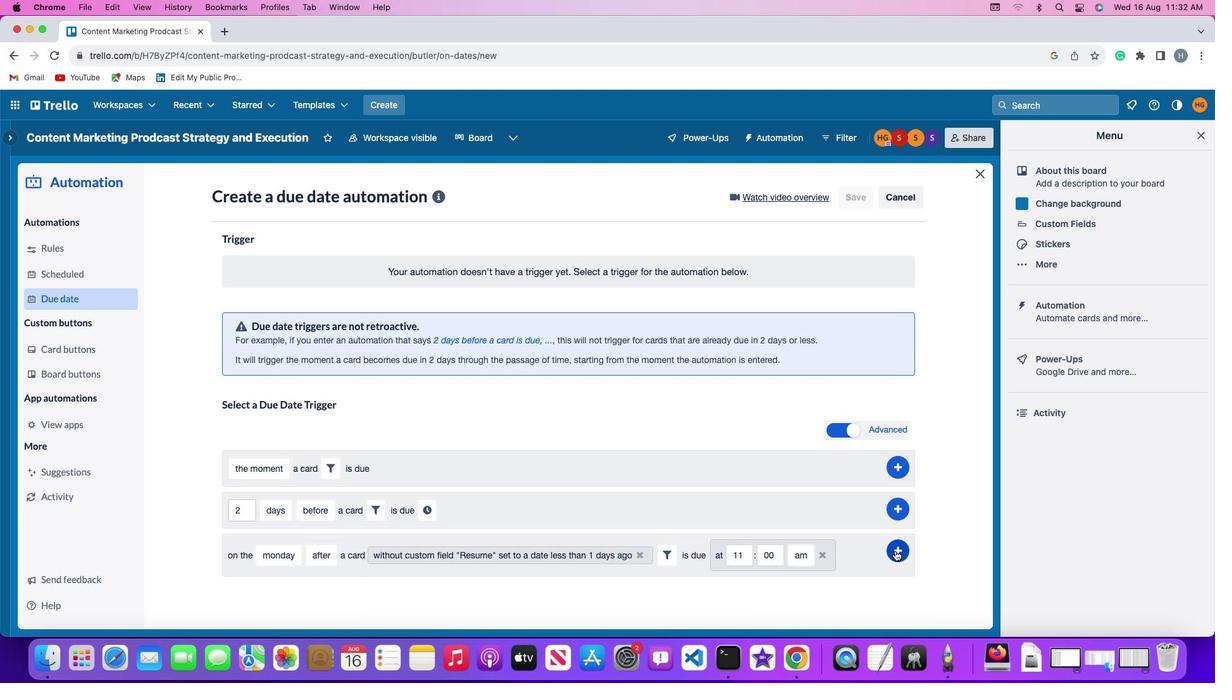 
Action: Mouse pressed left at (923, 543)
Screenshot: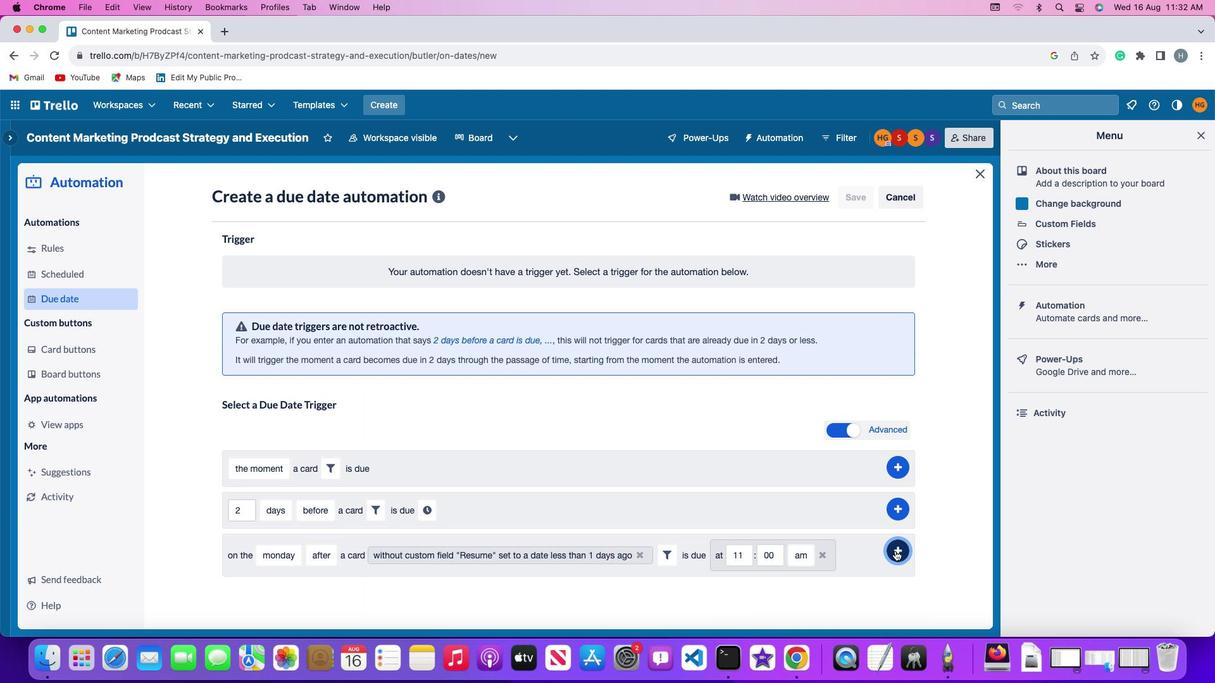 
Action: Mouse moved to (986, 452)
Screenshot: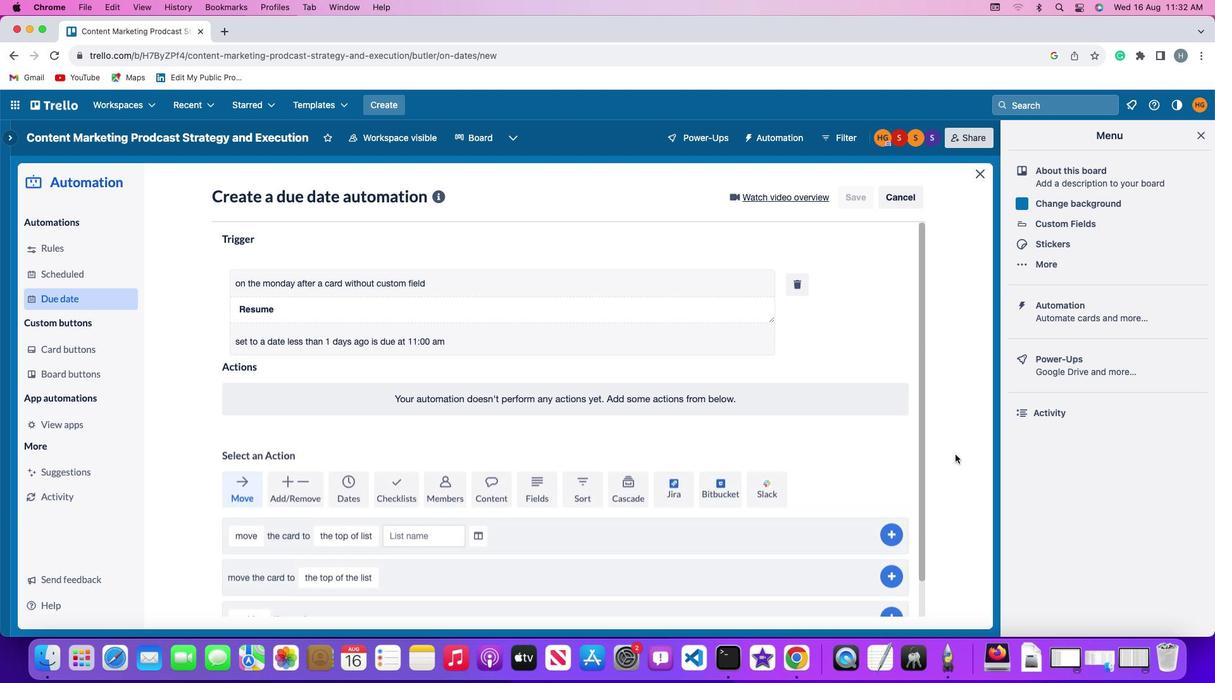
